 Task: In the  document Samuel.pdf ,change text color to 'Dark Purple' Insert the mentioned shape on left side of the text 'Rounded Rectangle'. Change color of the shape to  PinkChange shape height to 0.9
Action: Mouse pressed left at (239, 334)
Screenshot: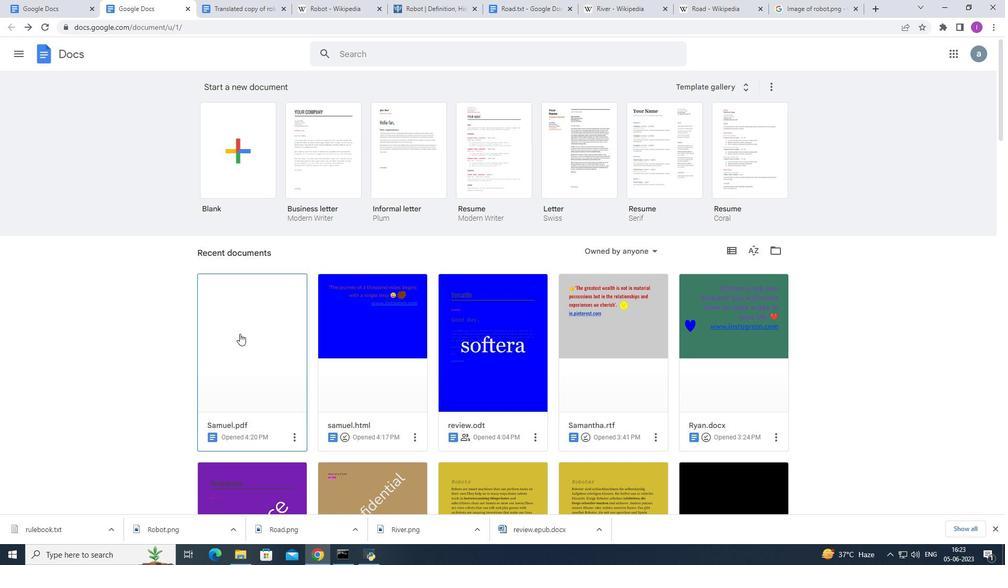 
Action: Mouse moved to (321, 169)
Screenshot: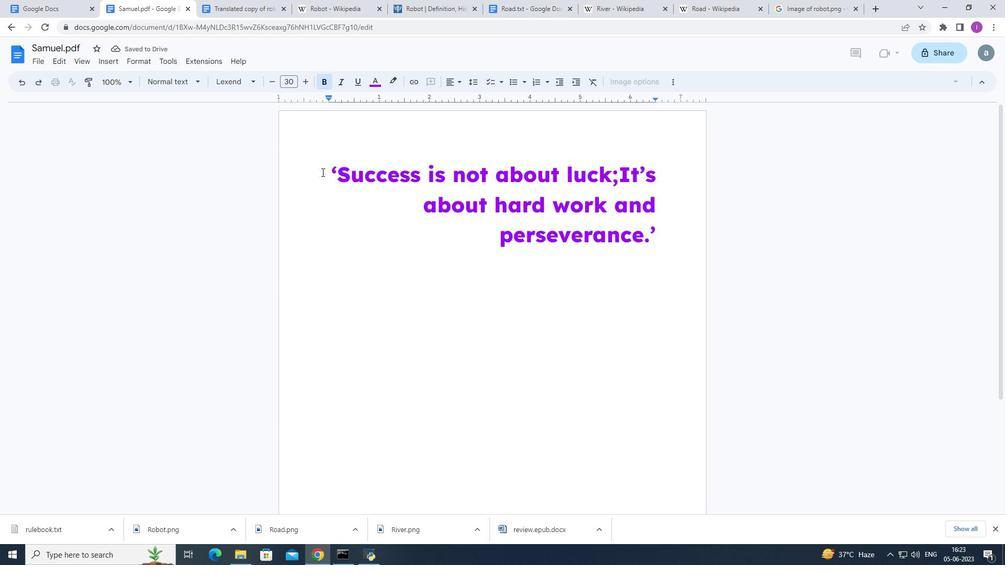 
Action: Mouse pressed left at (321, 169)
Screenshot: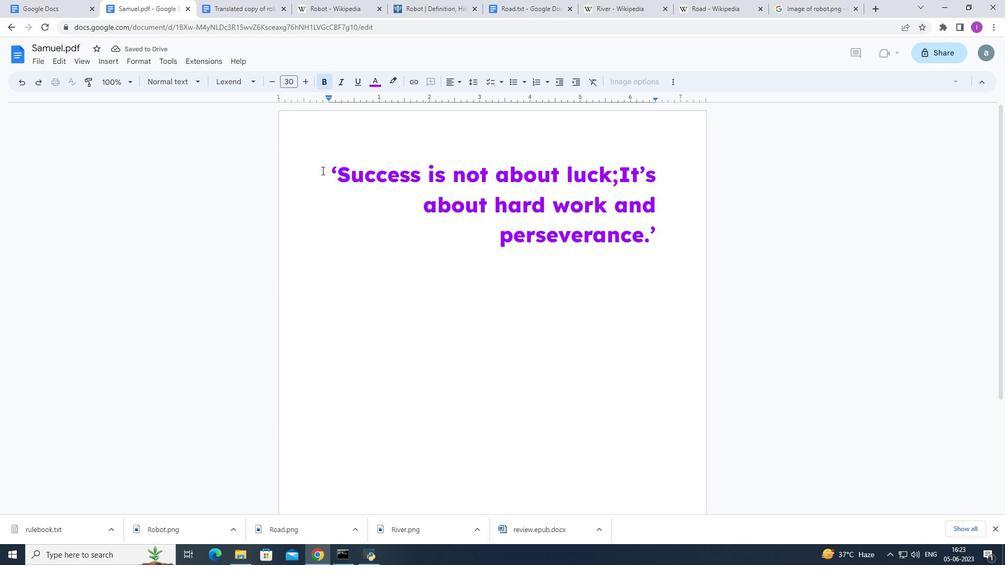 
Action: Mouse moved to (370, 84)
Screenshot: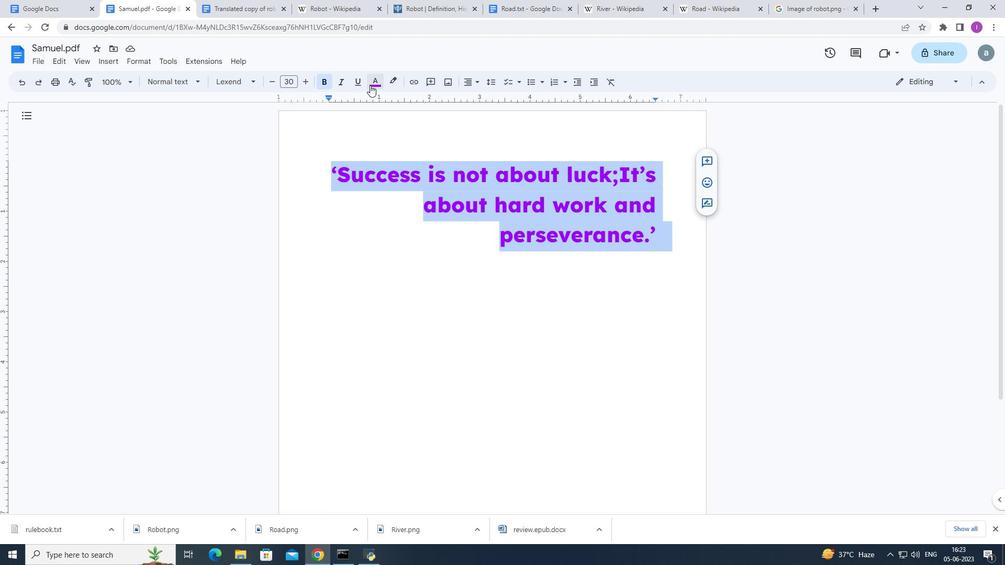 
Action: Mouse pressed left at (370, 84)
Screenshot: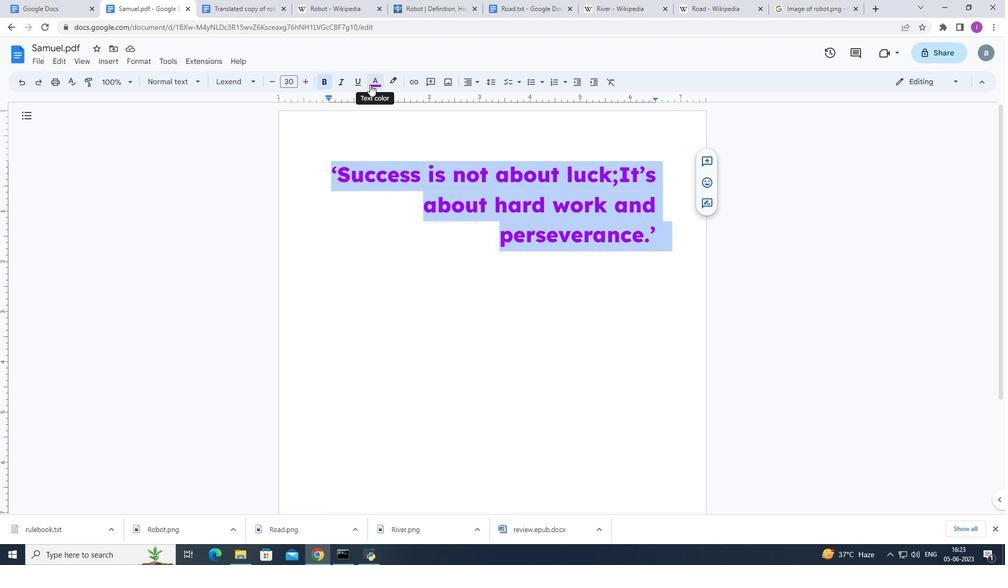 
Action: Mouse moved to (469, 167)
Screenshot: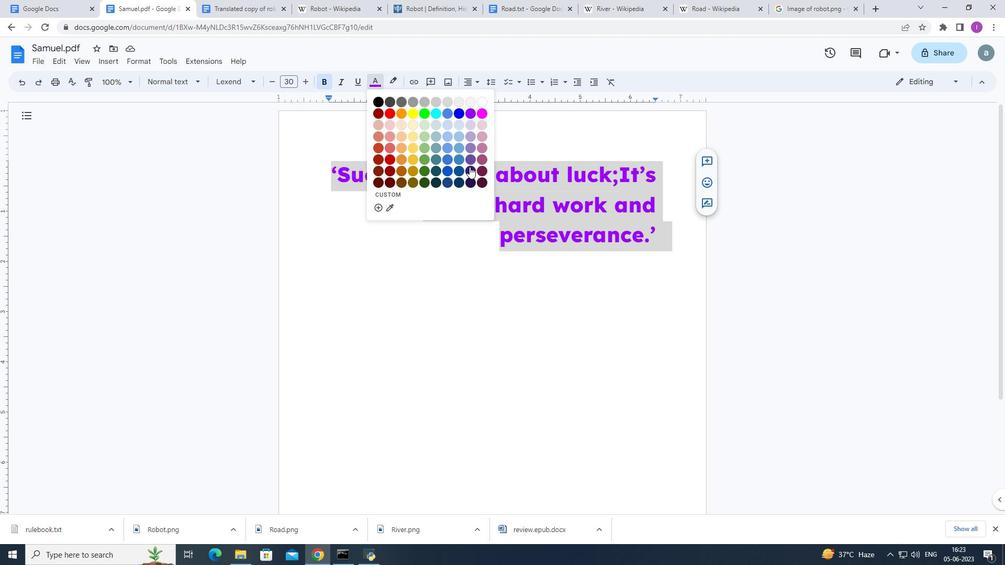 
Action: Mouse pressed left at (469, 167)
Screenshot: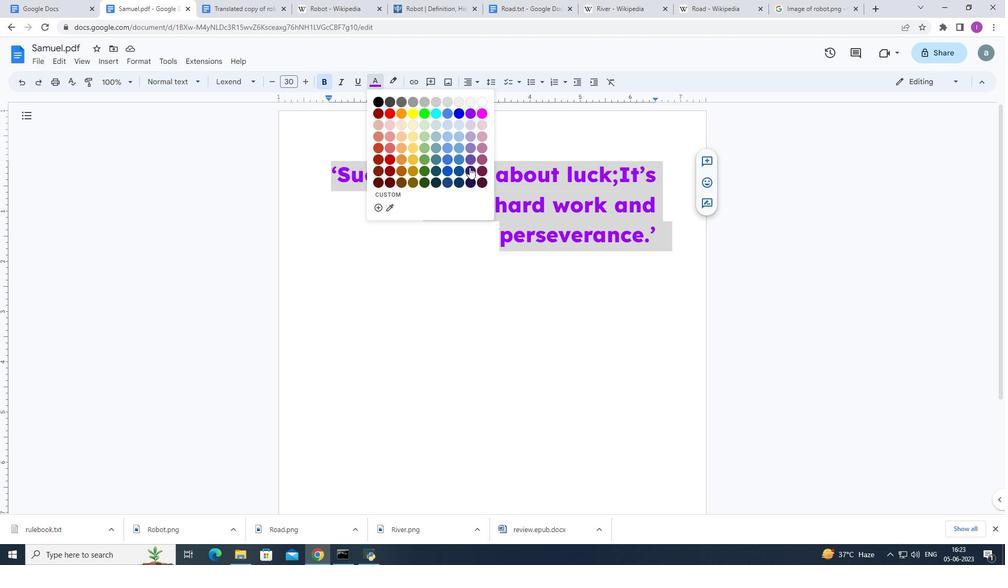 
Action: Mouse moved to (423, 289)
Screenshot: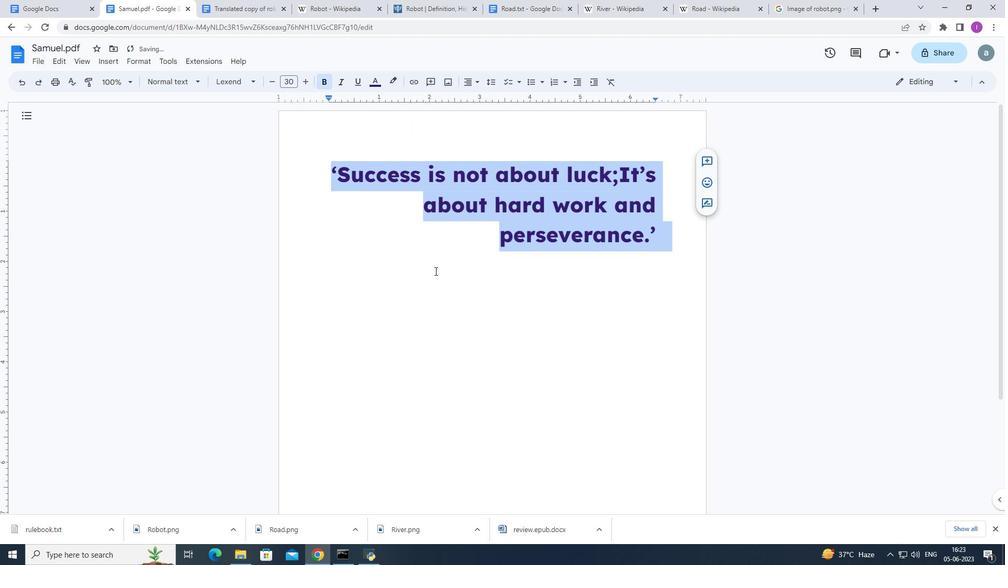 
Action: Mouse pressed left at (423, 289)
Screenshot: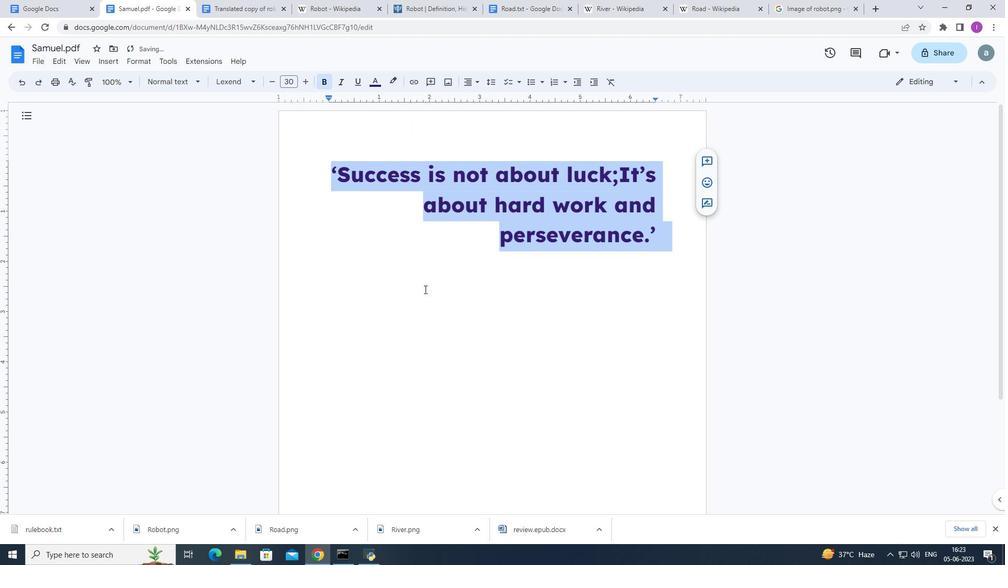 
Action: Mouse moved to (104, 61)
Screenshot: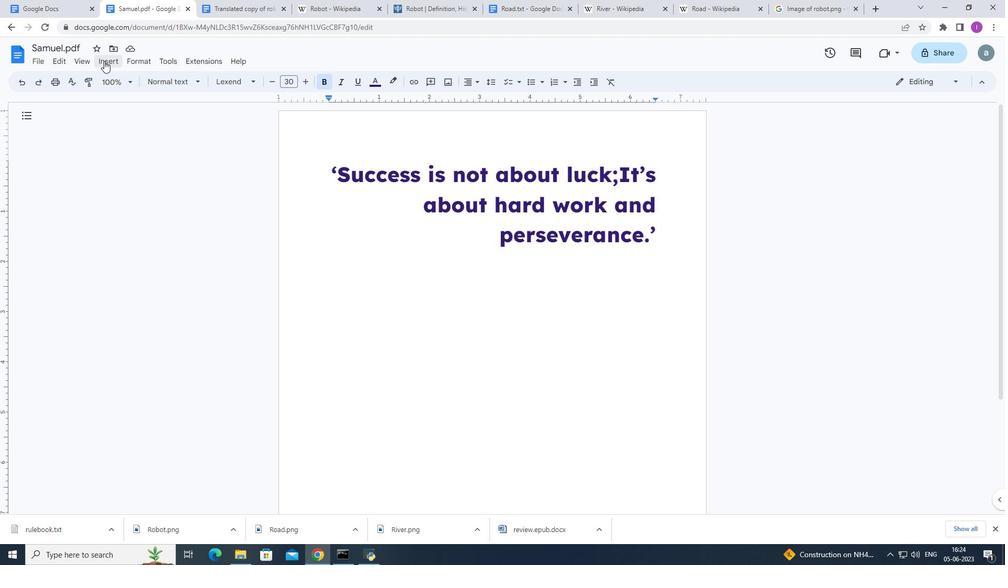 
Action: Mouse pressed left at (104, 61)
Screenshot: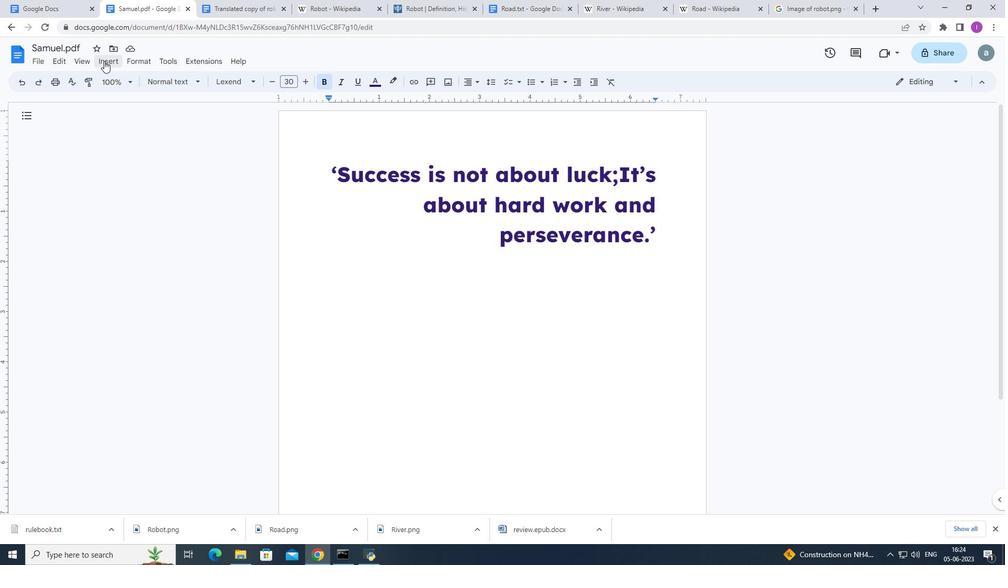
Action: Mouse moved to (134, 113)
Screenshot: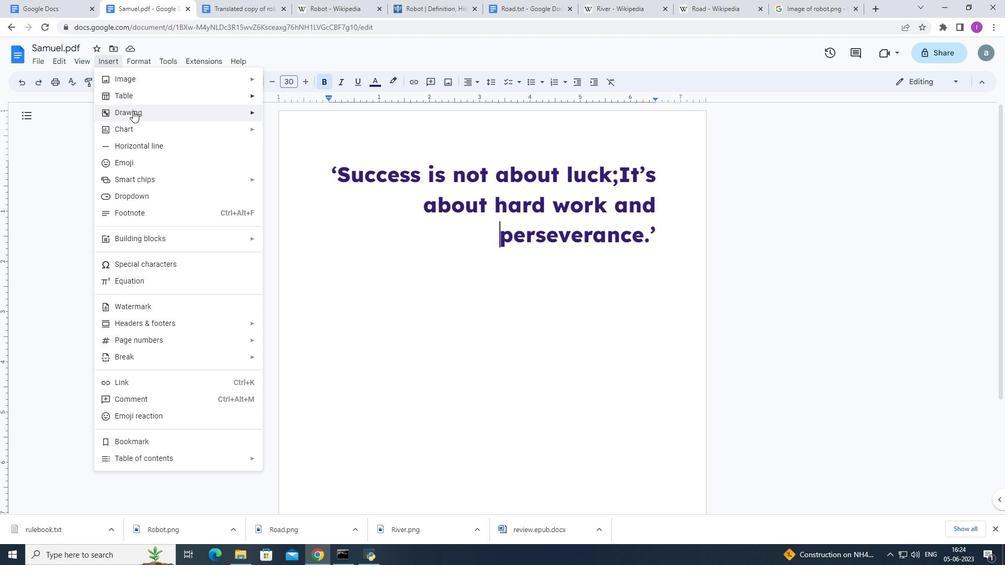 
Action: Mouse pressed left at (134, 113)
Screenshot: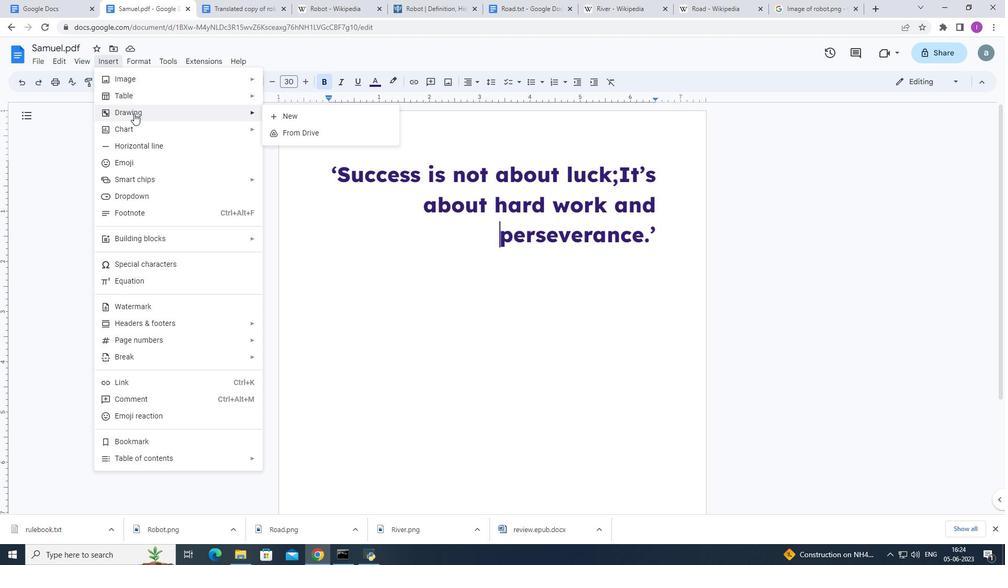 
Action: Mouse moved to (291, 112)
Screenshot: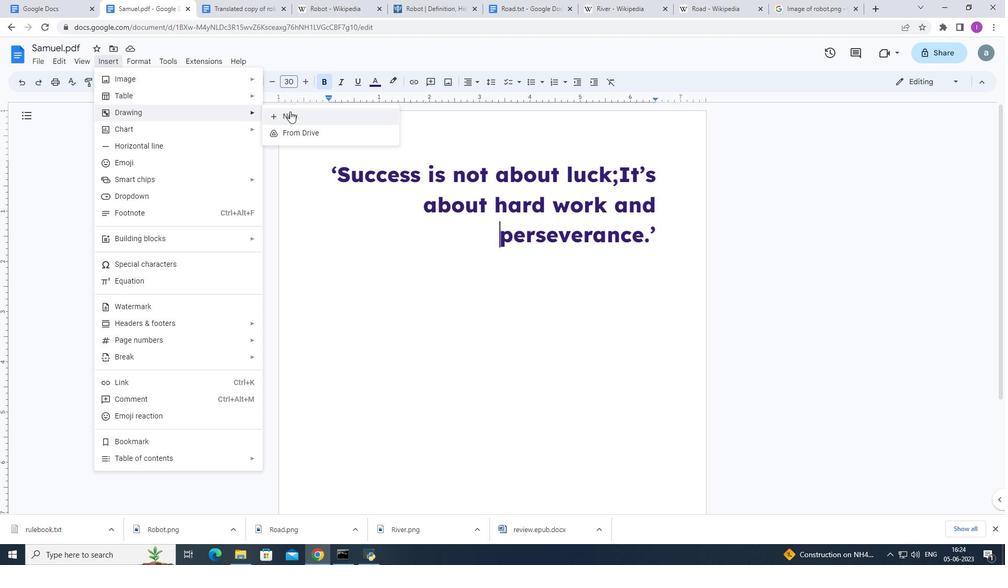 
Action: Mouse pressed left at (291, 112)
Screenshot: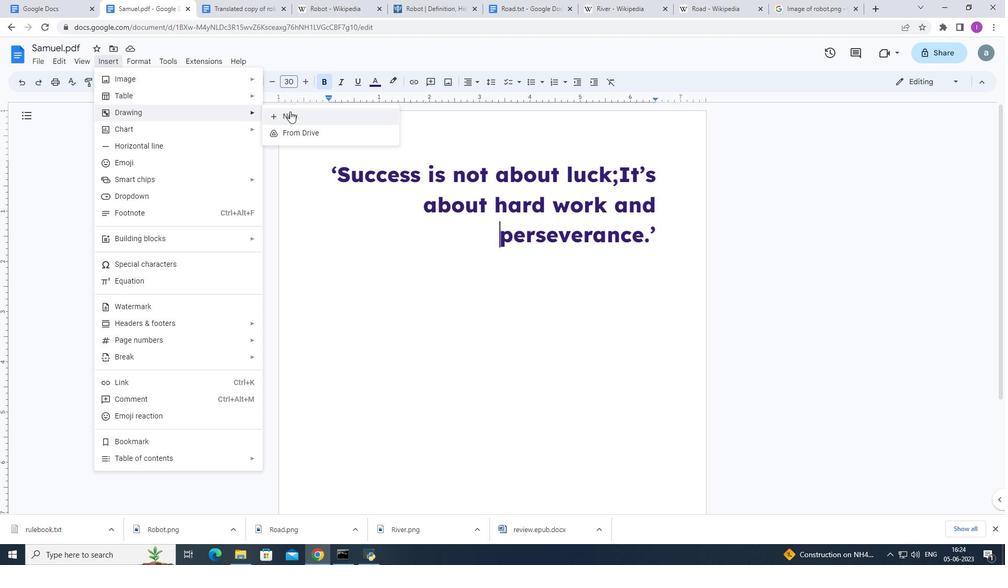 
Action: Mouse moved to (381, 100)
Screenshot: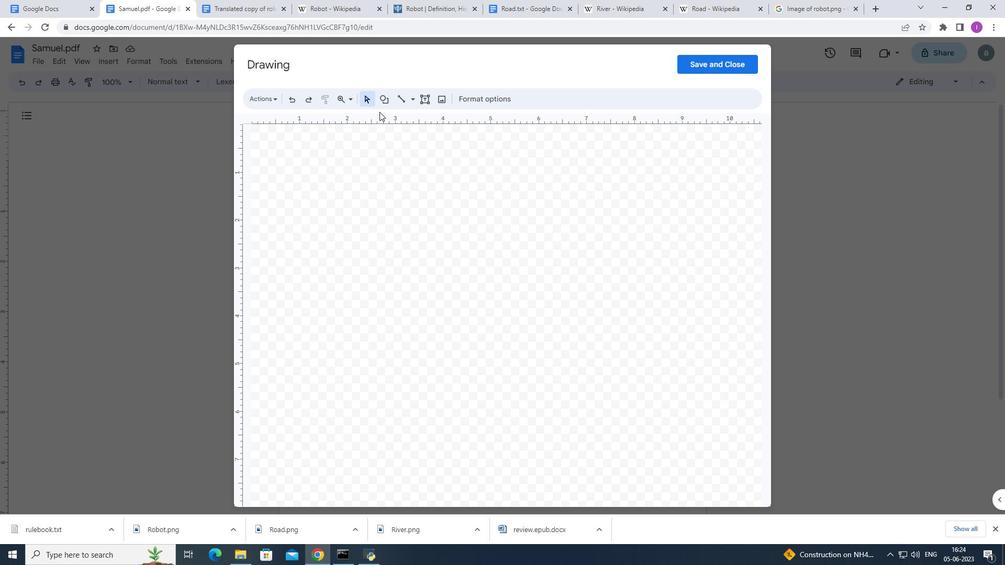 
Action: Mouse pressed left at (381, 100)
Screenshot: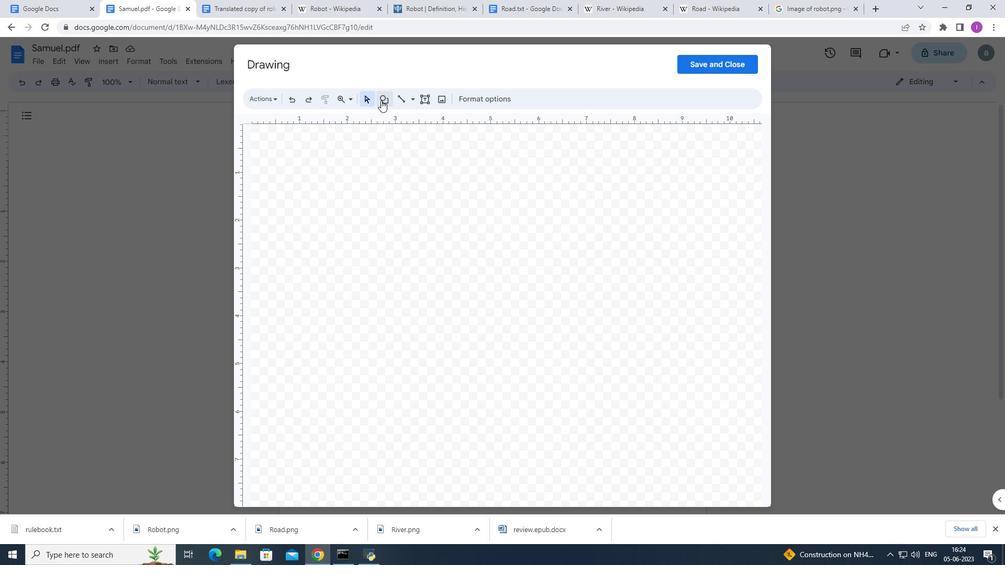 
Action: Mouse moved to (571, 184)
Screenshot: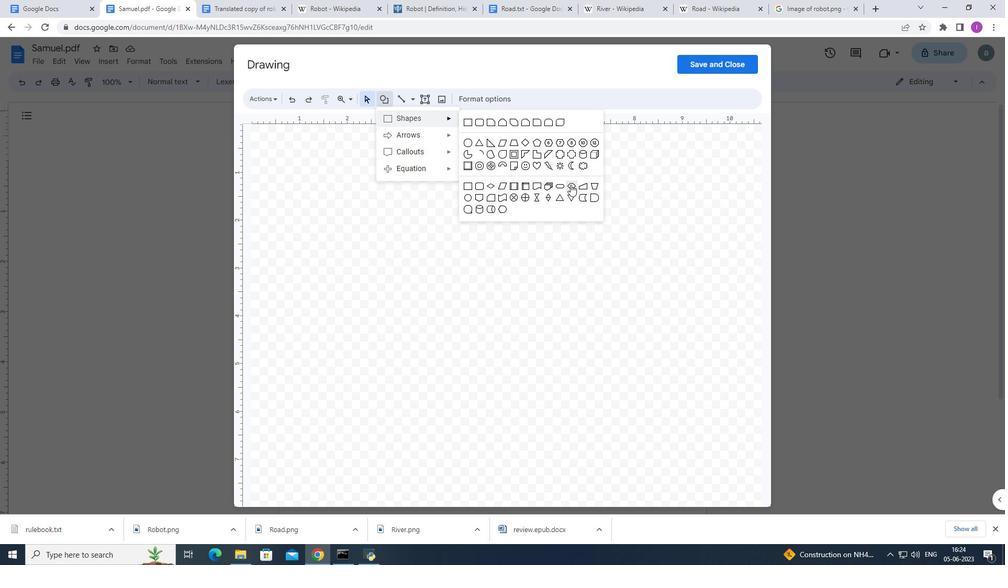 
Action: Mouse pressed left at (571, 184)
Screenshot: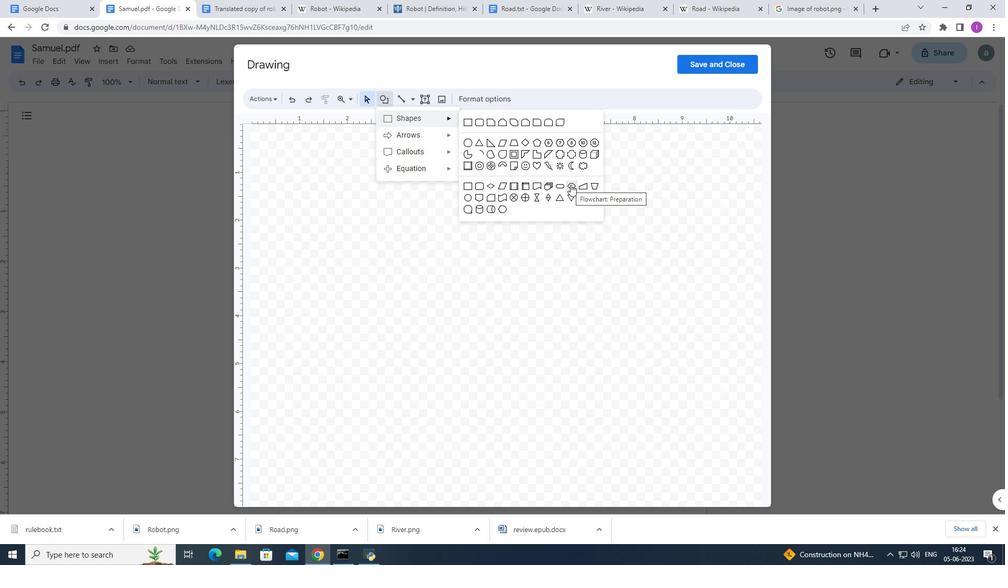 
Action: Mouse moved to (382, 101)
Screenshot: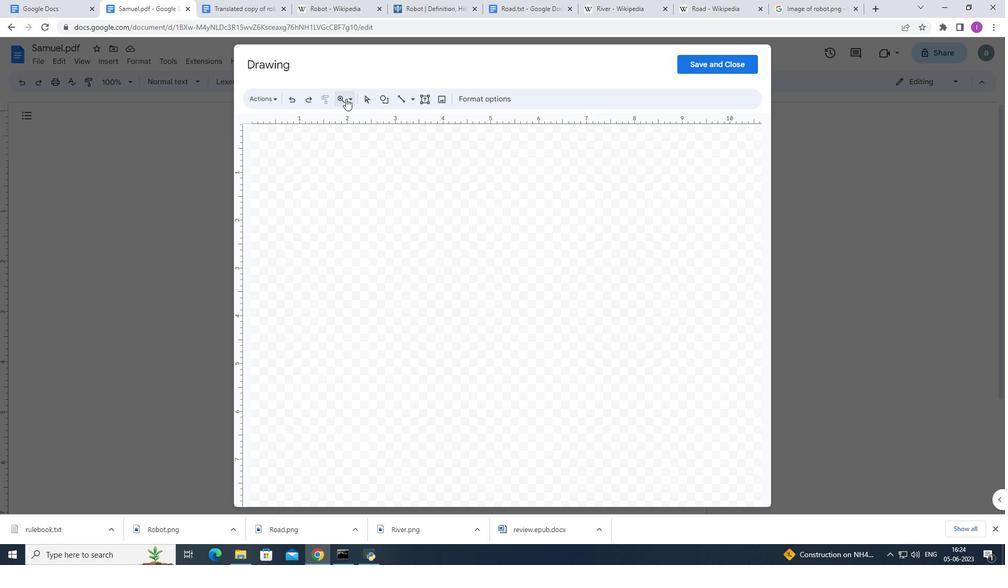 
Action: Mouse pressed left at (382, 101)
Screenshot: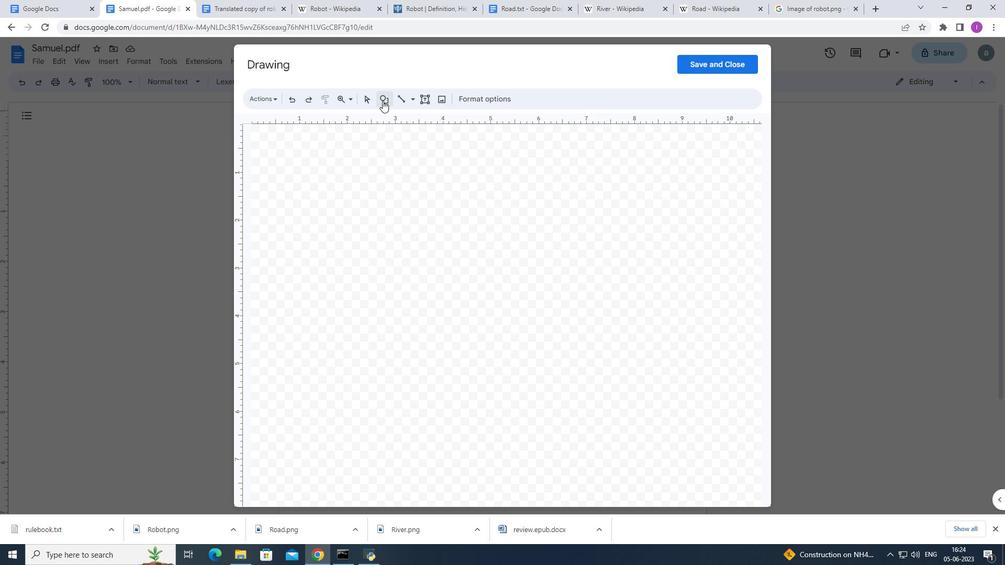 
Action: Mouse moved to (479, 121)
Screenshot: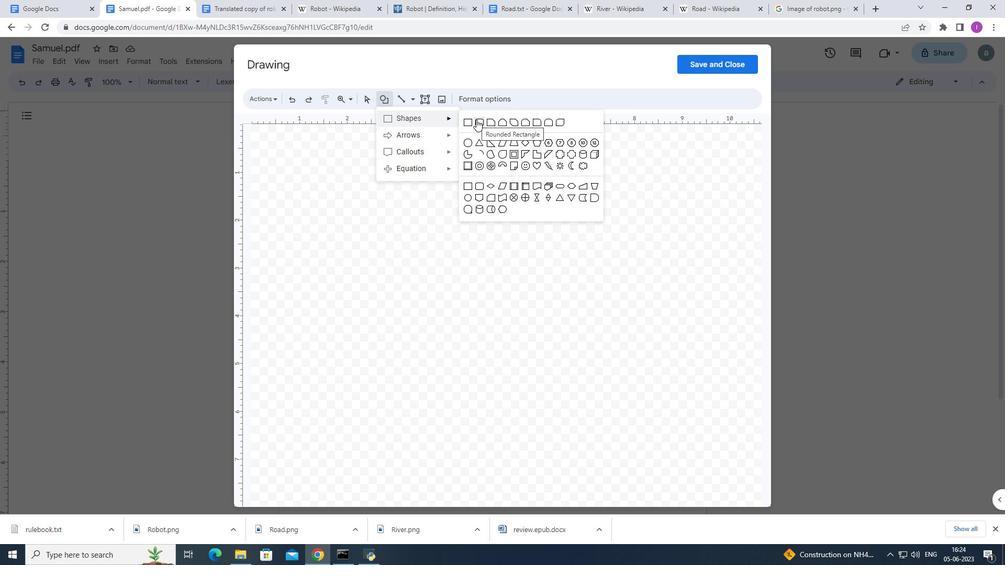 
Action: Mouse pressed left at (479, 121)
Screenshot: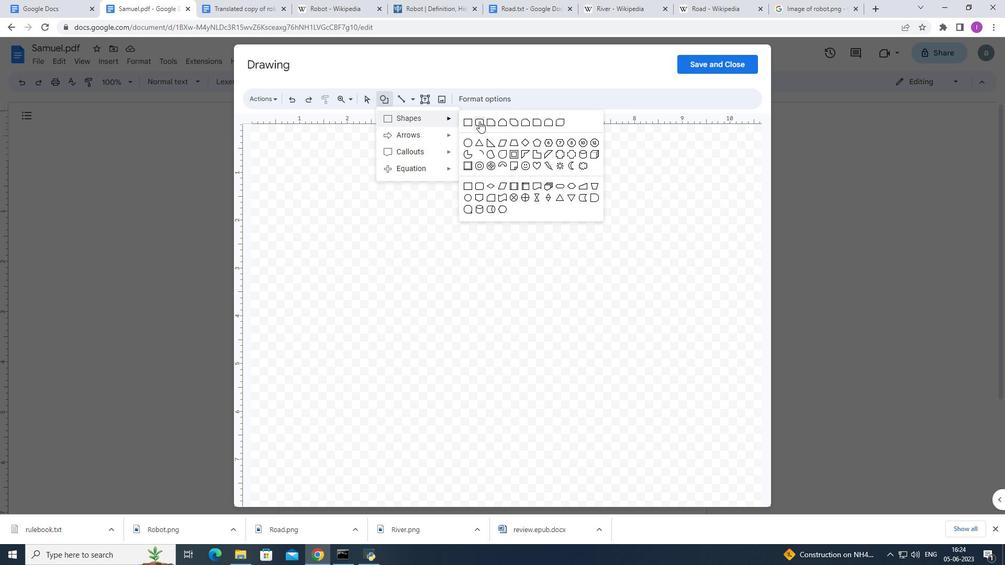 
Action: Mouse moved to (457, 191)
Screenshot: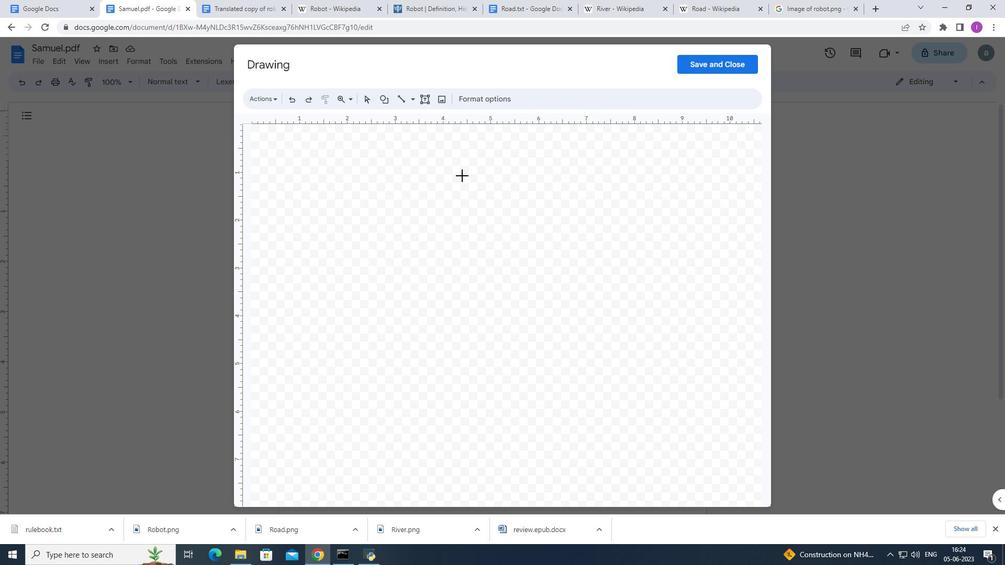 
Action: Mouse pressed left at (457, 191)
Screenshot: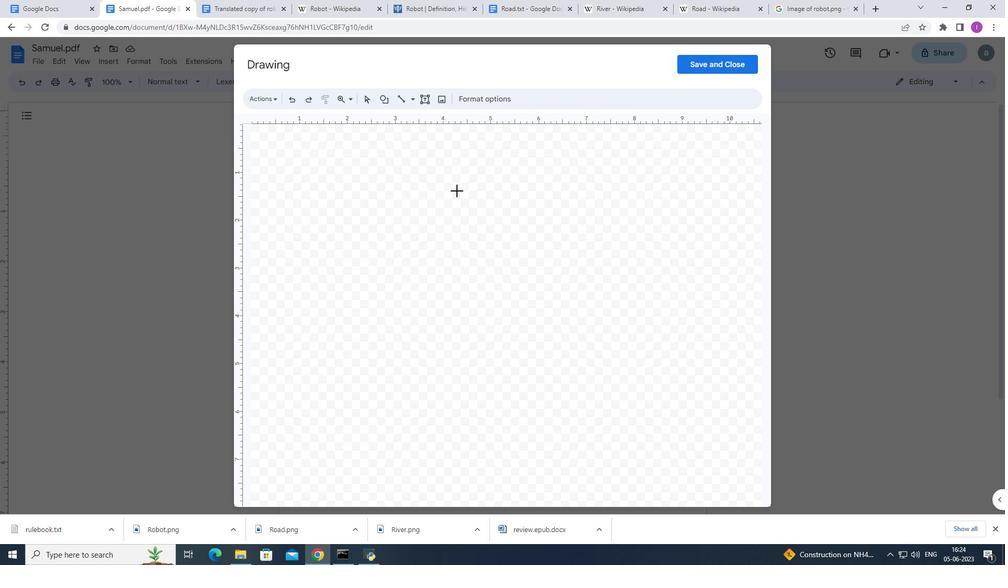 
Action: Mouse moved to (508, 239)
Screenshot: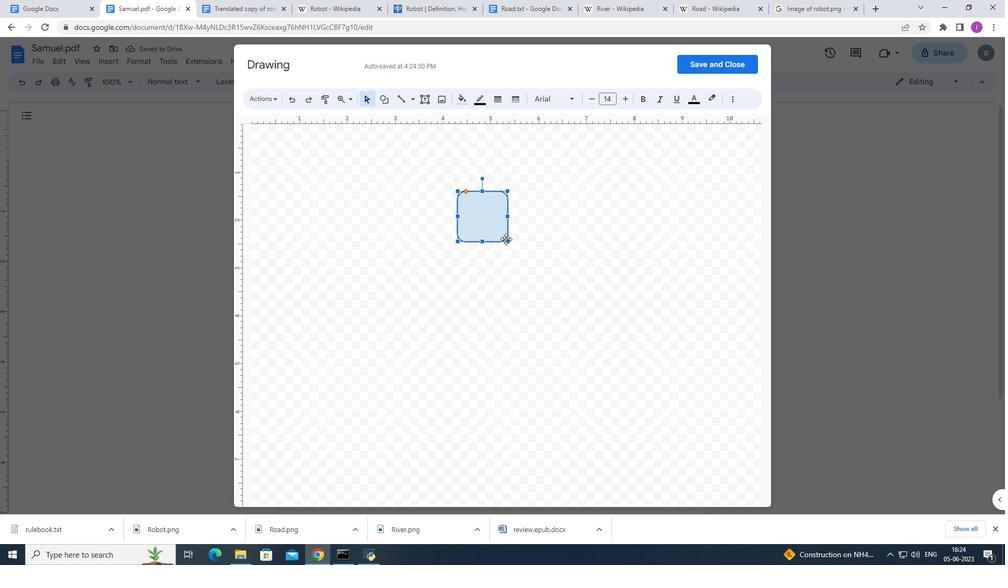 
Action: Mouse pressed left at (508, 239)
Screenshot: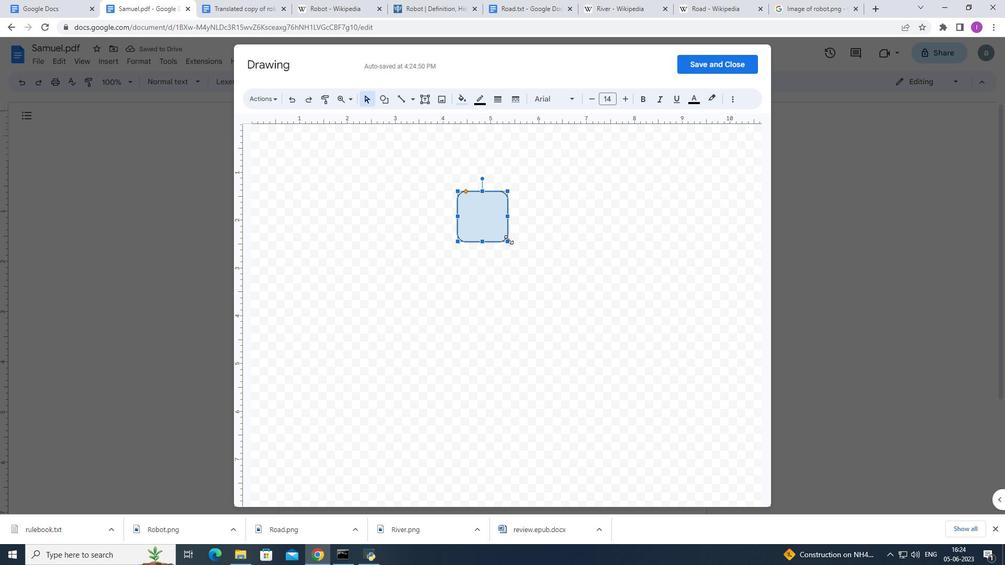 
Action: Mouse moved to (465, 101)
Screenshot: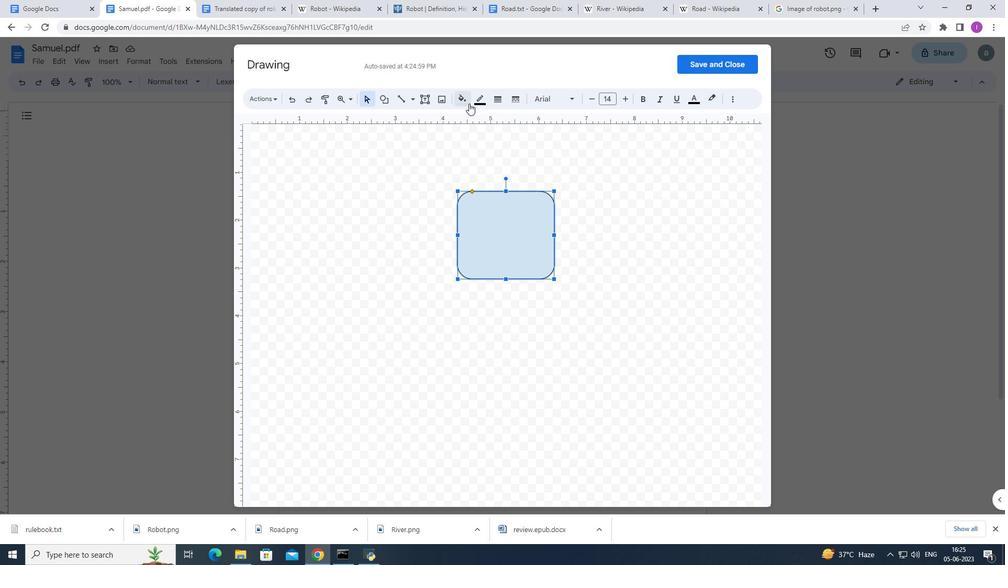 
Action: Mouse pressed left at (465, 101)
Screenshot: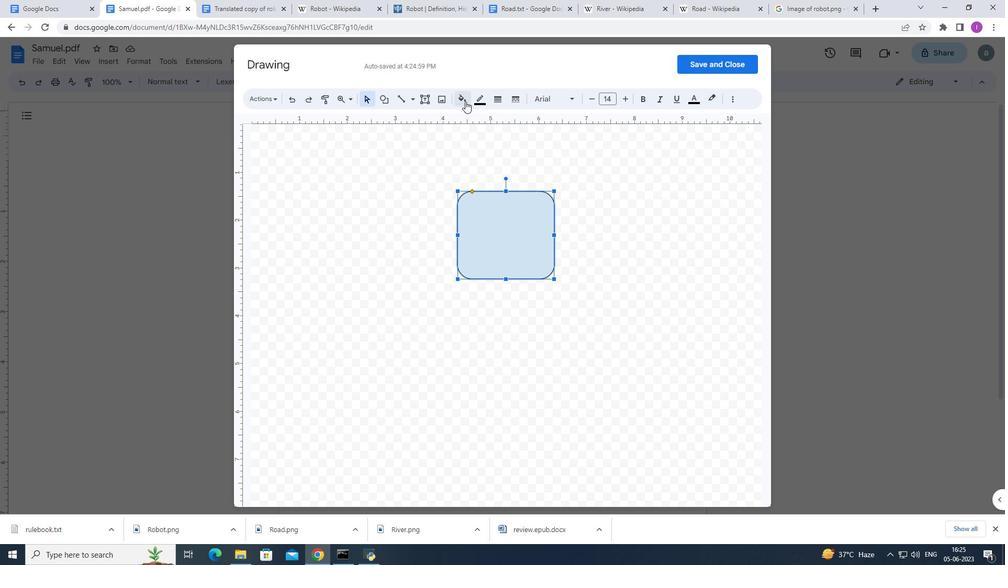 
Action: Mouse moved to (464, 151)
Screenshot: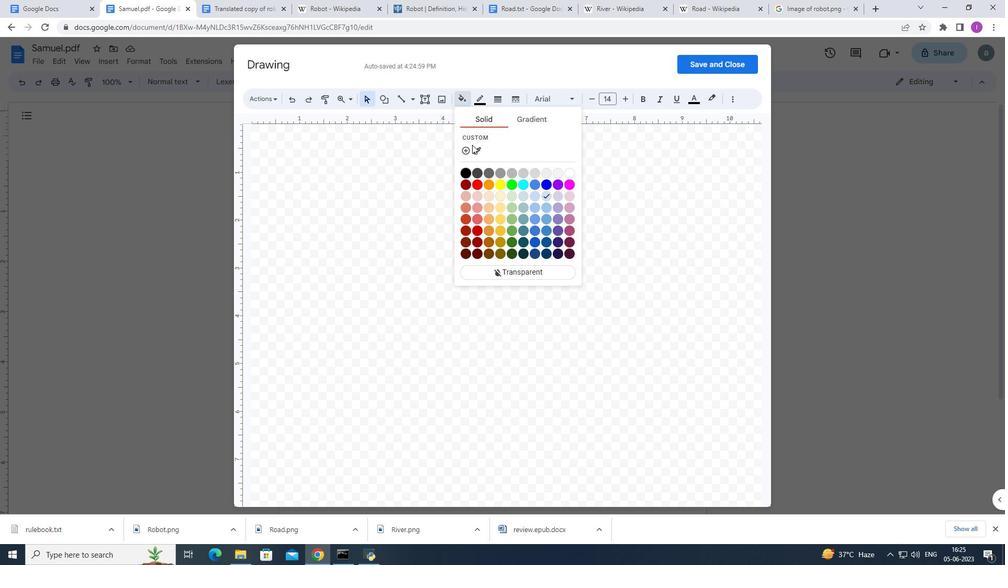 
Action: Mouse pressed left at (464, 151)
Screenshot: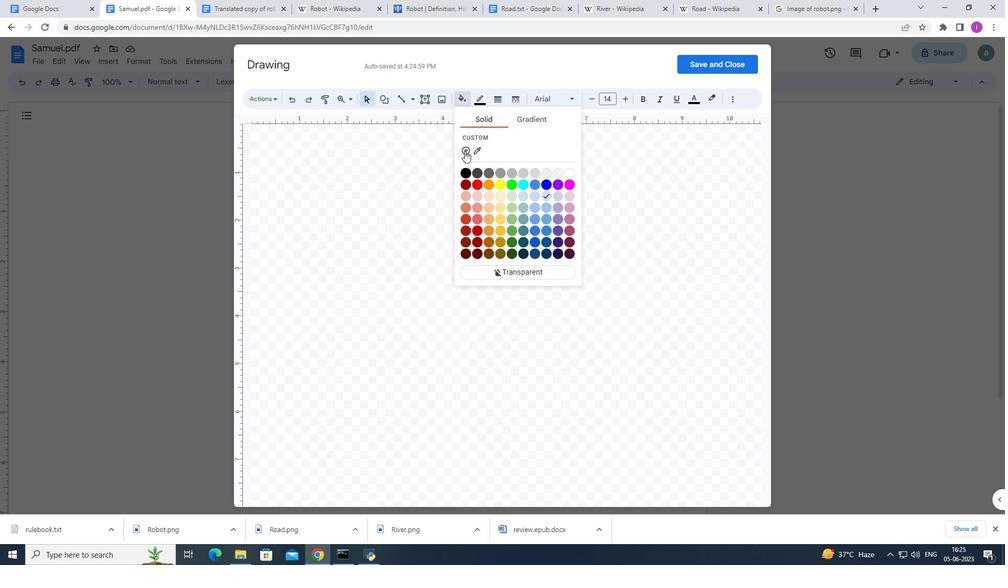 
Action: Mouse moved to (542, 298)
Screenshot: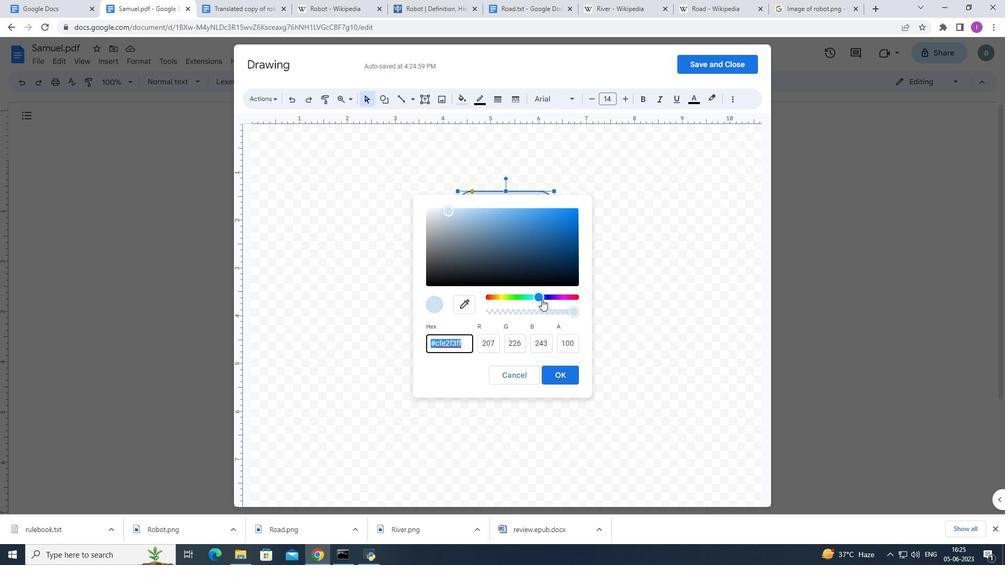 
Action: Mouse pressed left at (542, 298)
Screenshot: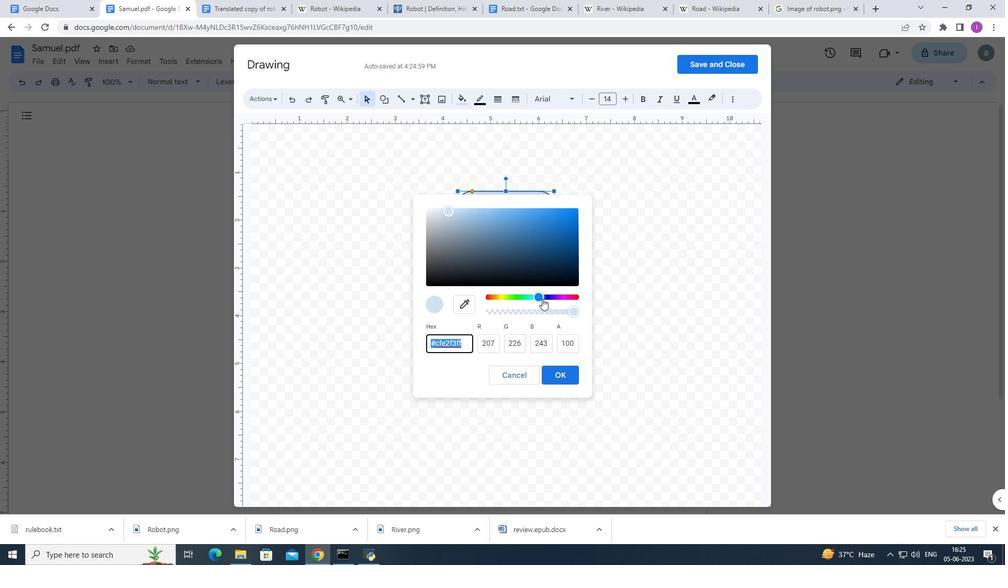 
Action: Mouse moved to (538, 222)
Screenshot: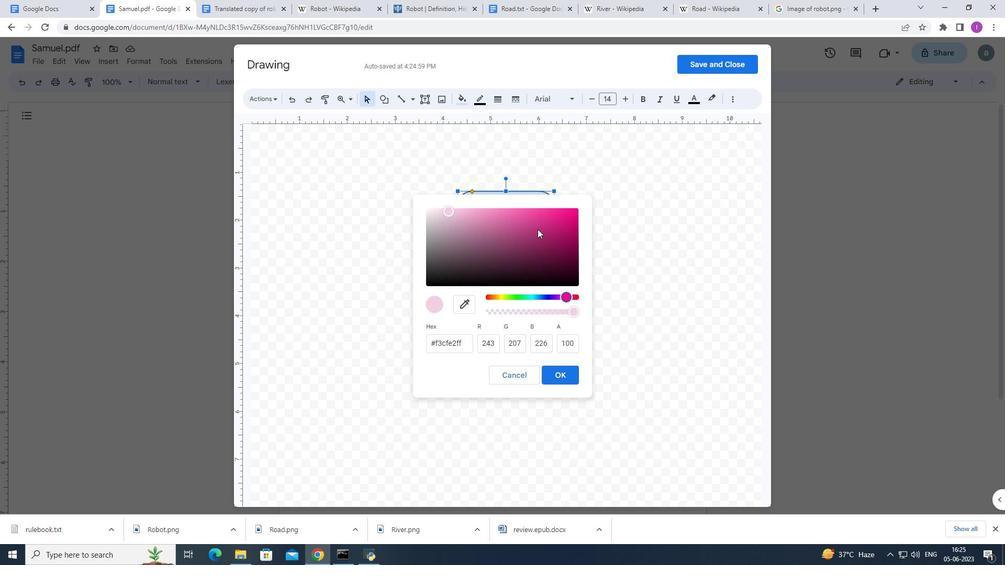 
Action: Mouse pressed left at (538, 222)
Screenshot: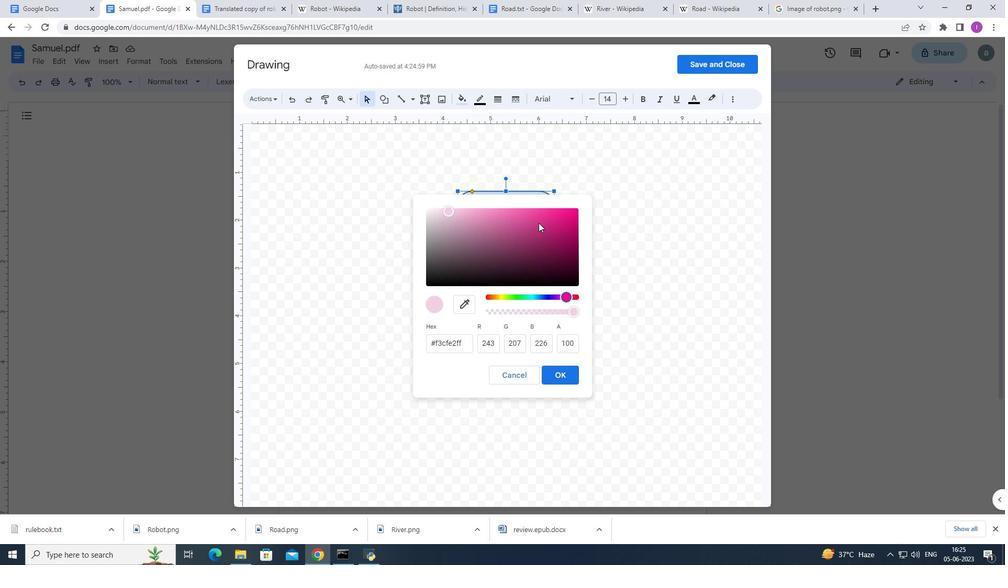 
Action: Mouse moved to (530, 213)
Screenshot: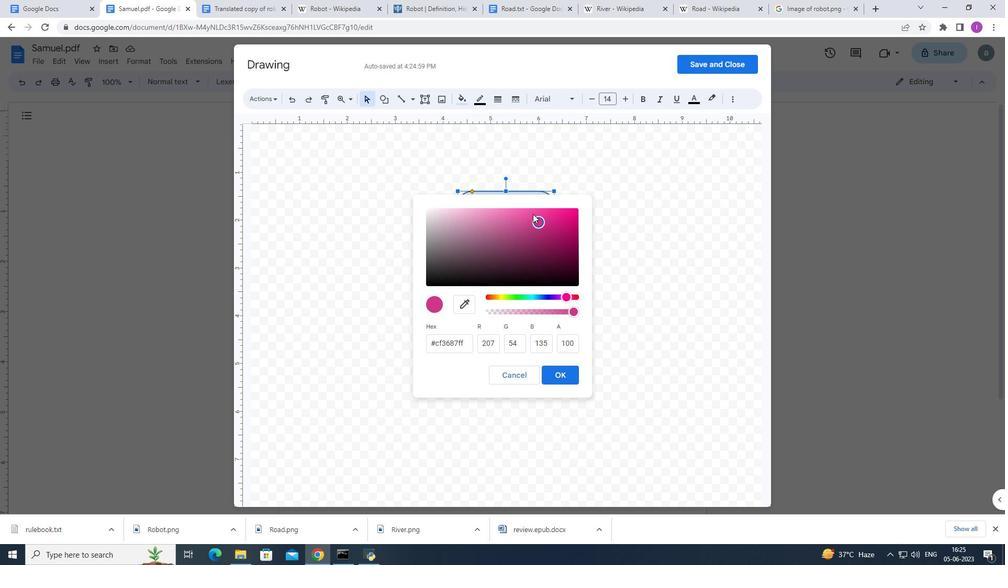 
Action: Mouse pressed left at (530, 213)
Screenshot: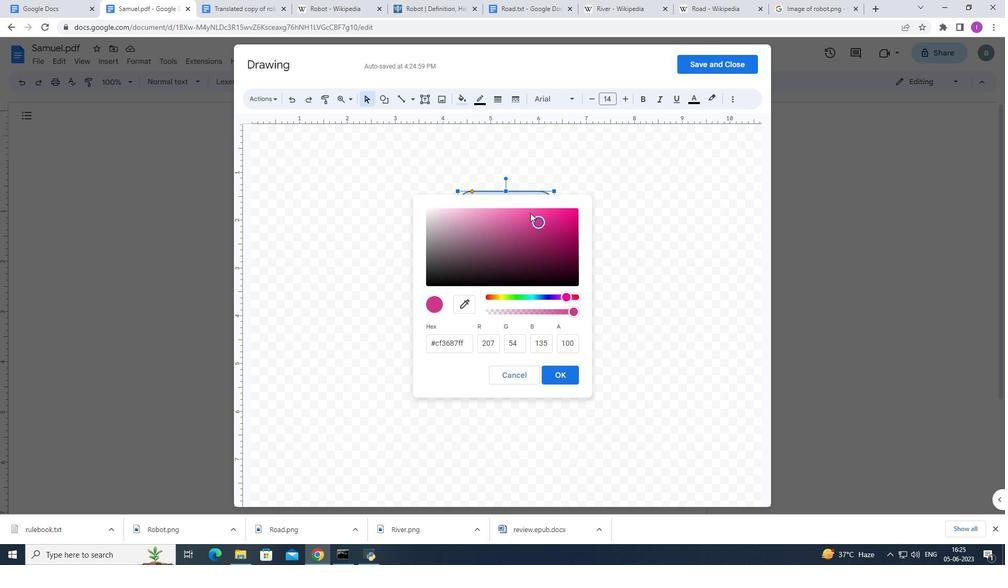 
Action: Mouse moved to (515, 216)
Screenshot: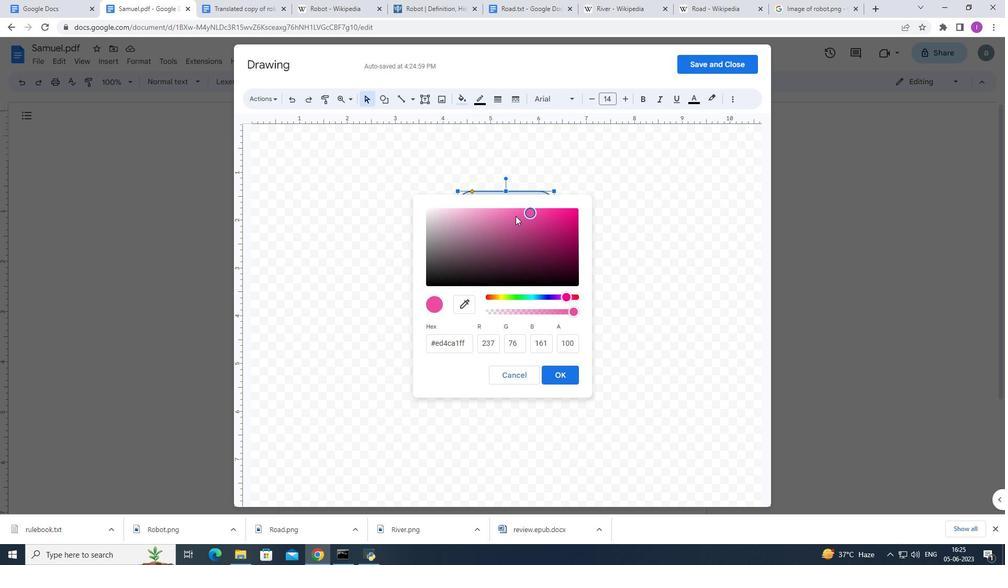 
Action: Mouse pressed left at (515, 216)
Screenshot: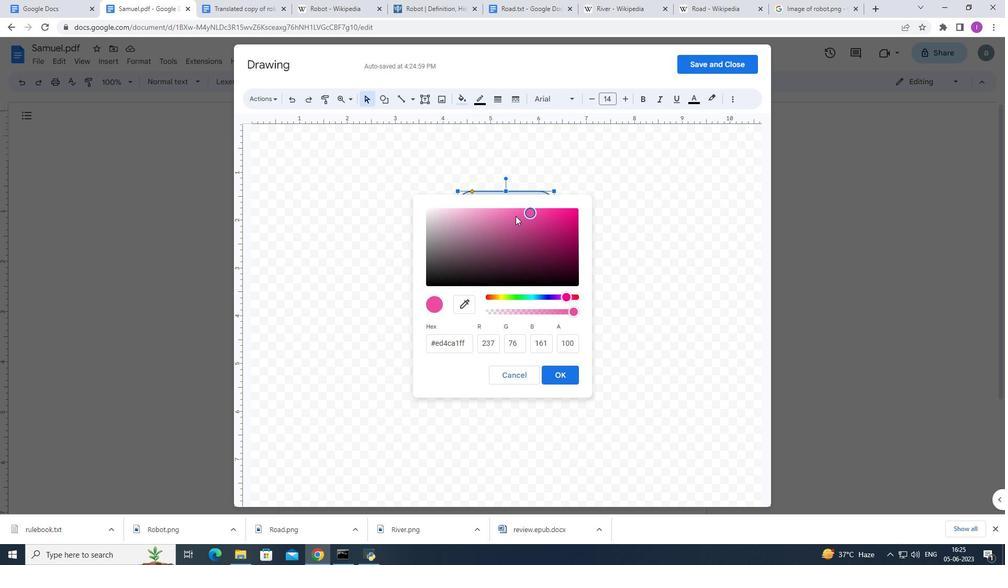 
Action: Mouse moved to (527, 217)
Screenshot: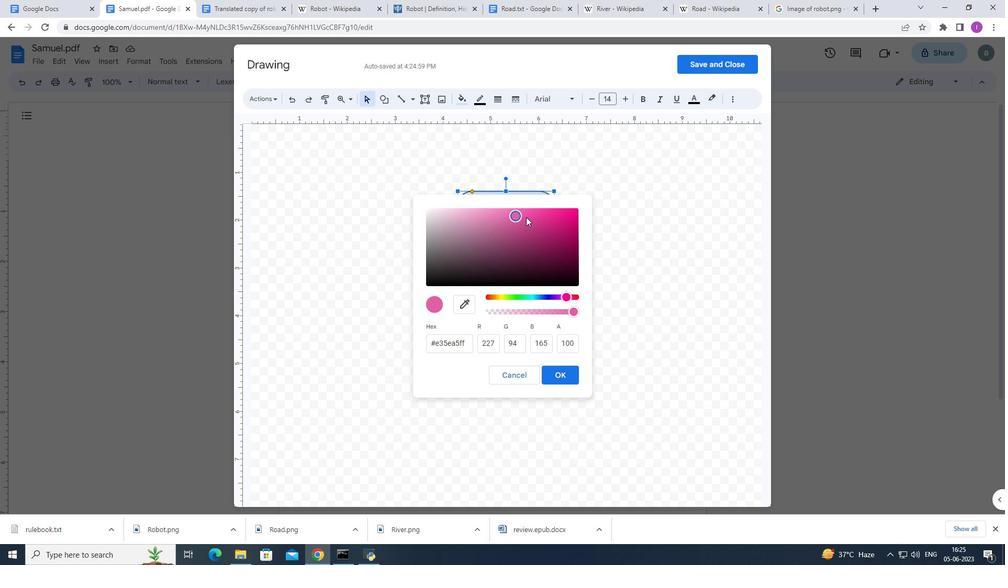 
Action: Mouse pressed left at (527, 217)
Screenshot: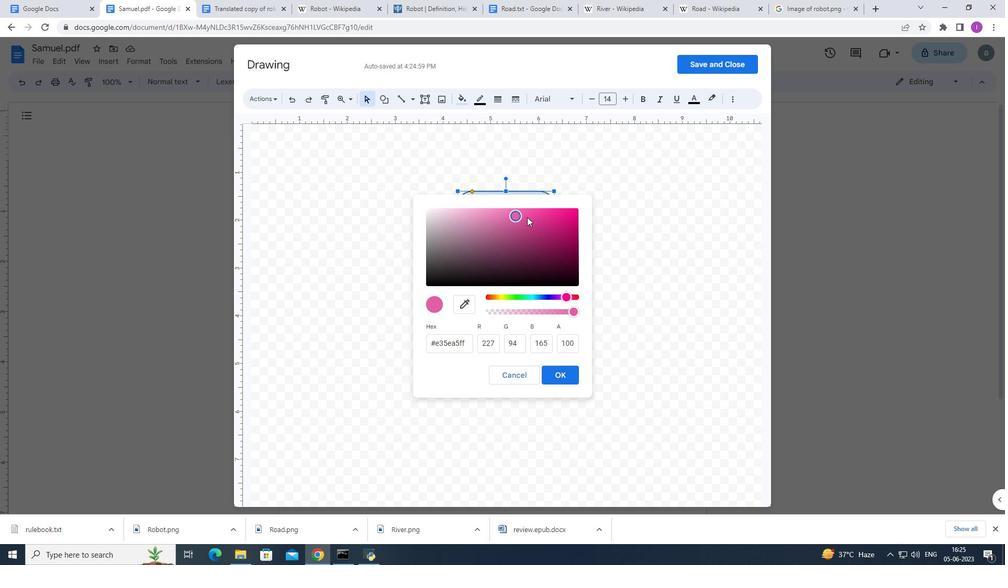 
Action: Mouse moved to (566, 375)
Screenshot: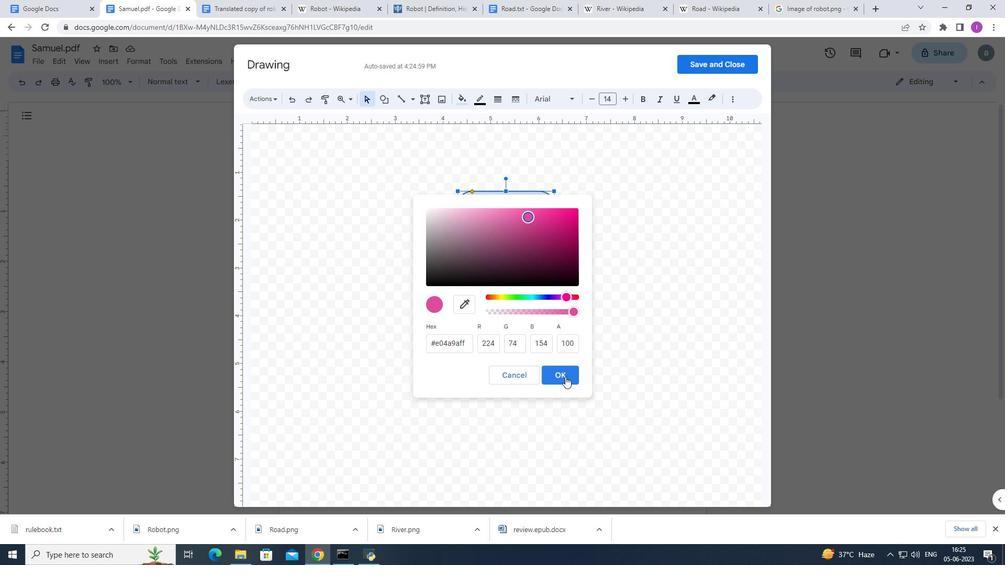 
Action: Mouse pressed left at (566, 375)
Screenshot: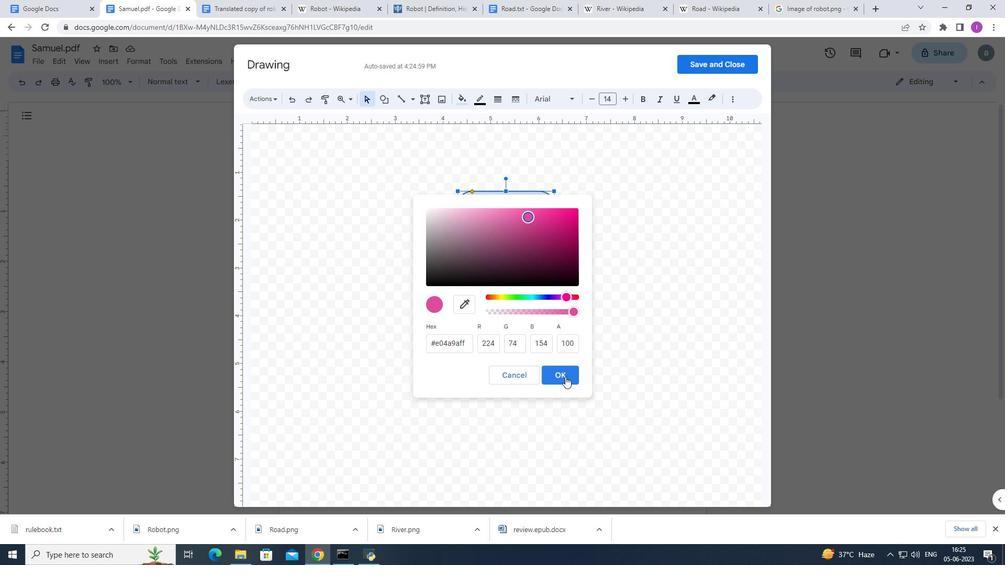
Action: Mouse moved to (703, 63)
Screenshot: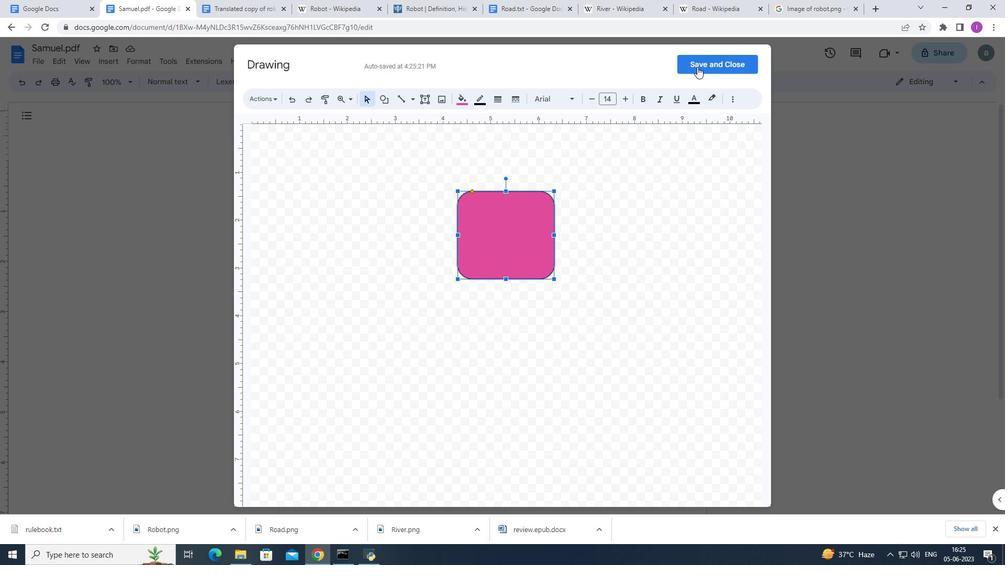 
Action: Mouse pressed left at (703, 63)
Screenshot: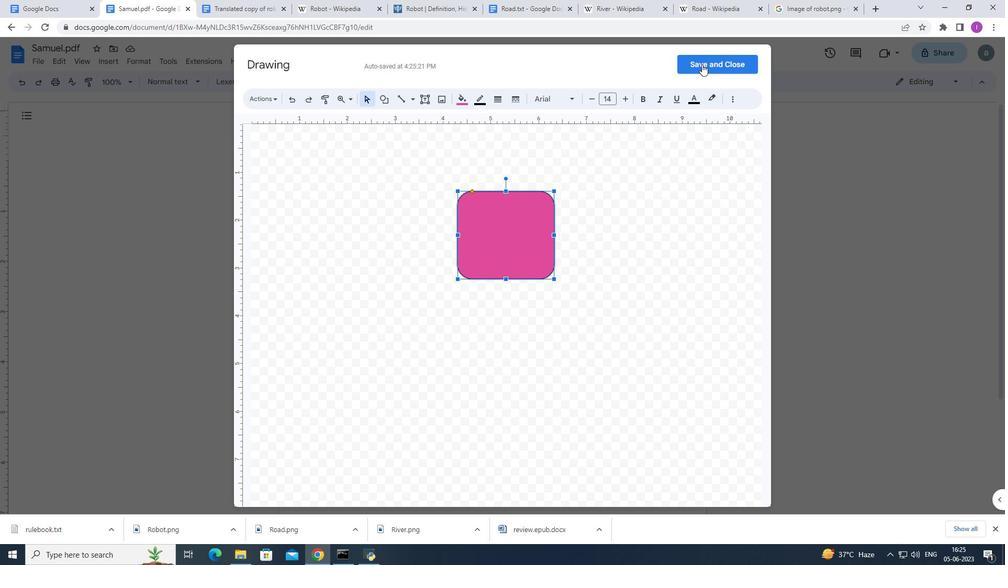 
Action: Mouse moved to (454, 291)
Screenshot: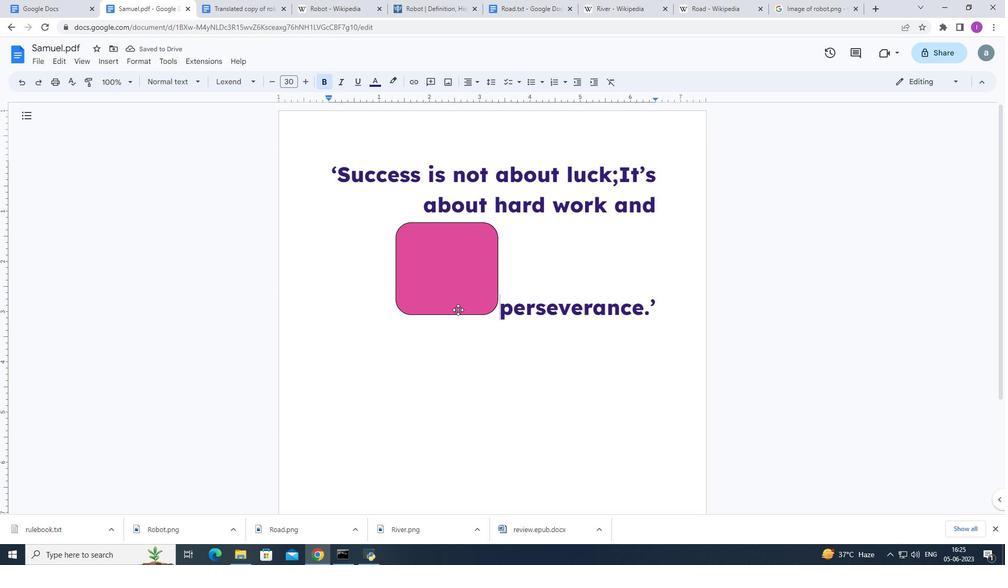 
Action: Mouse pressed left at (454, 291)
Screenshot: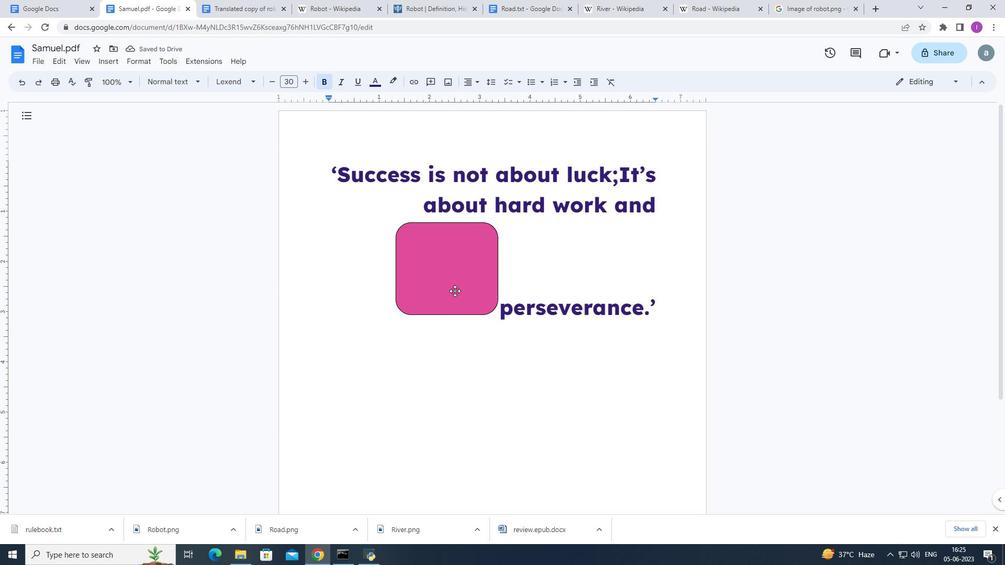 
Action: Mouse moved to (527, 331)
Screenshot: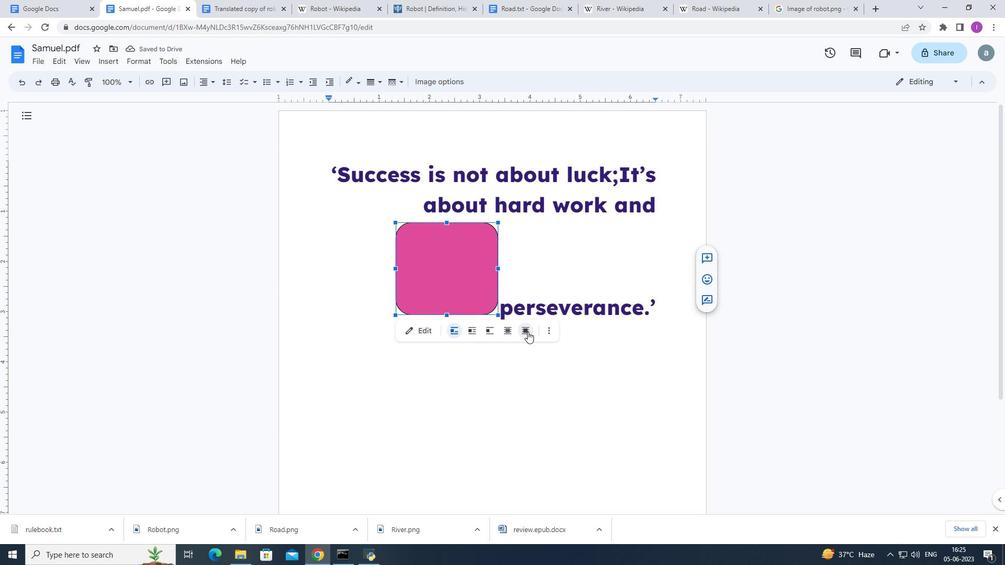 
Action: Mouse pressed left at (527, 331)
Screenshot: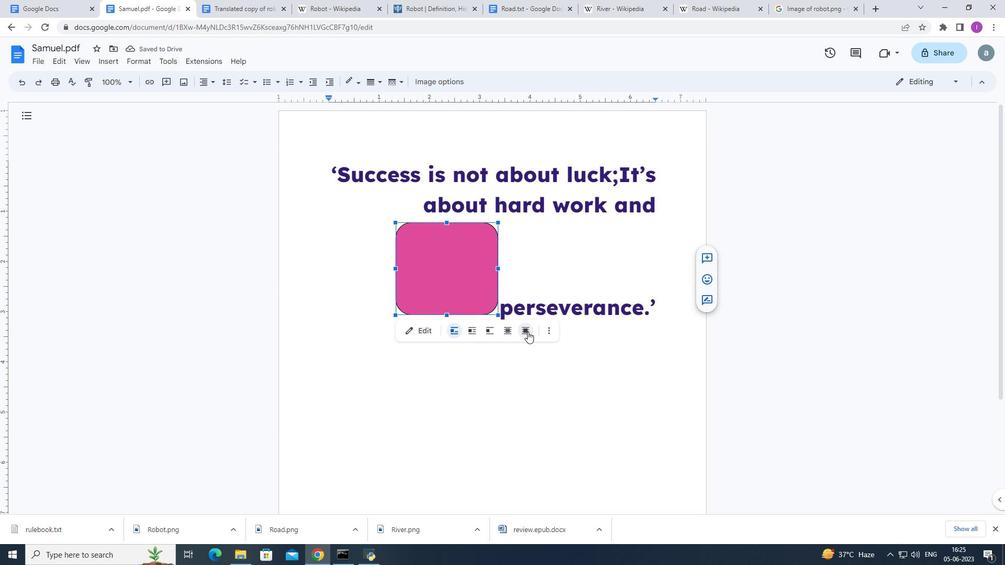 
Action: Mouse moved to (449, 265)
Screenshot: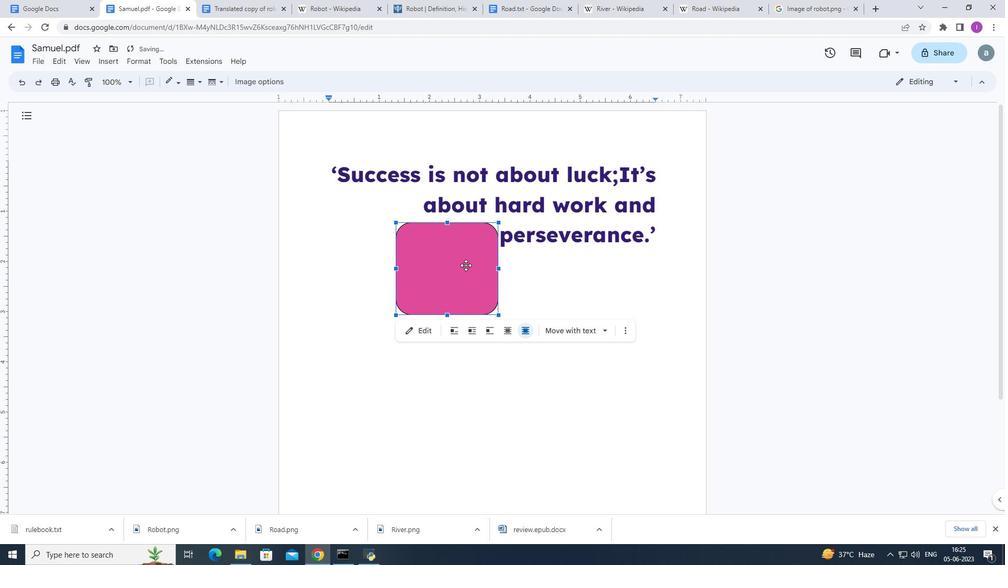 
Action: Mouse pressed left at (449, 265)
Screenshot: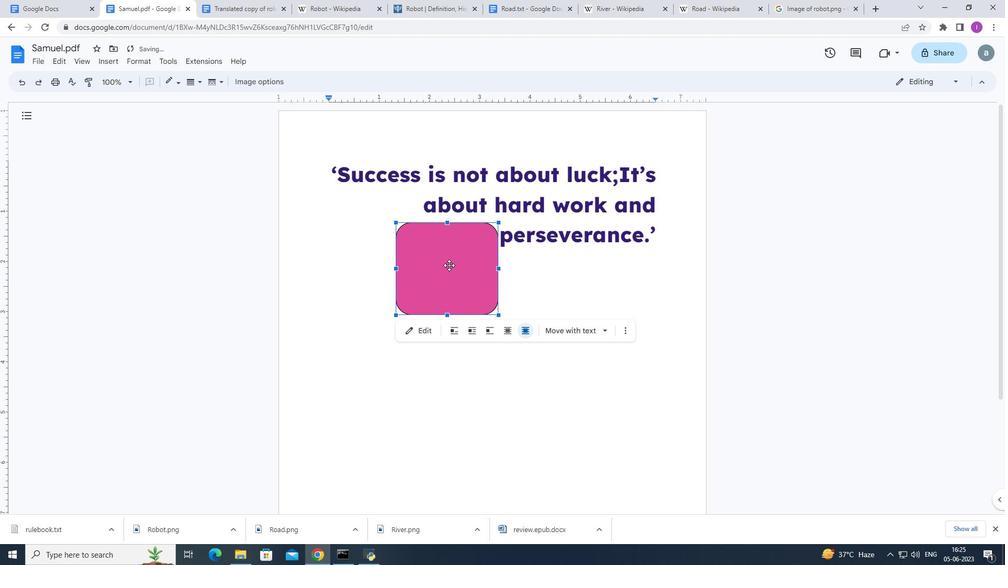 
Action: Mouse moved to (264, 78)
Screenshot: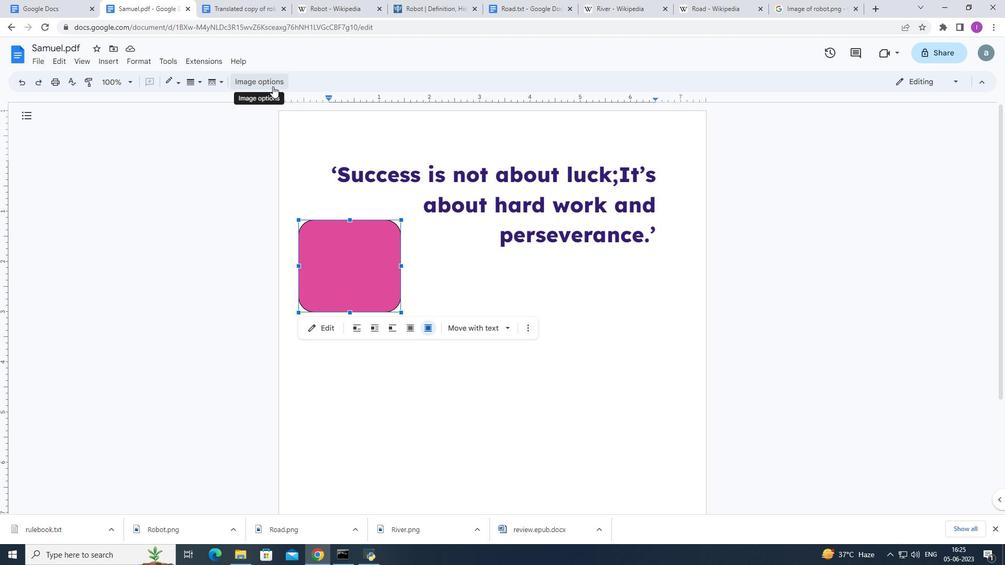 
Action: Mouse pressed left at (264, 78)
Screenshot: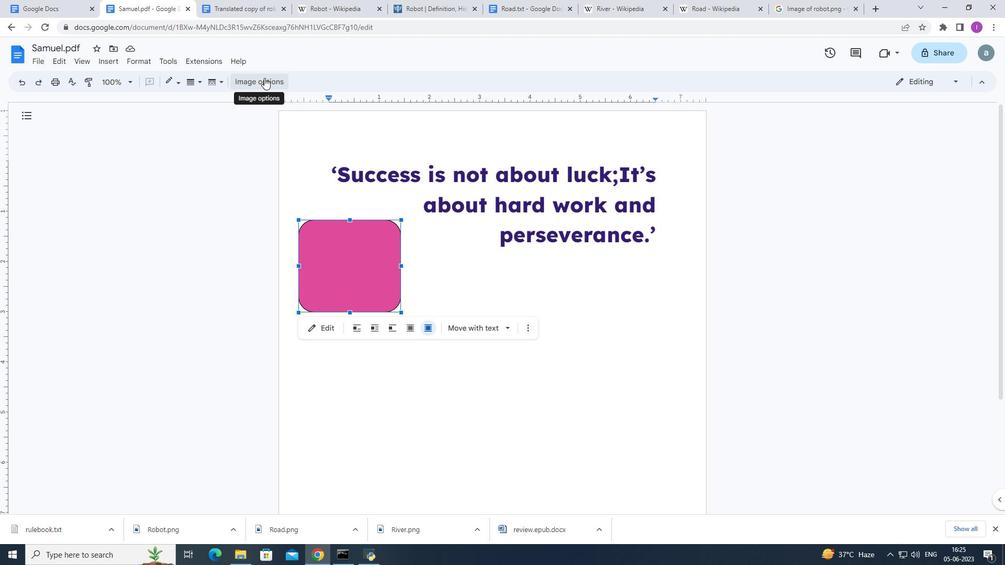 
Action: Mouse moved to (898, 119)
Screenshot: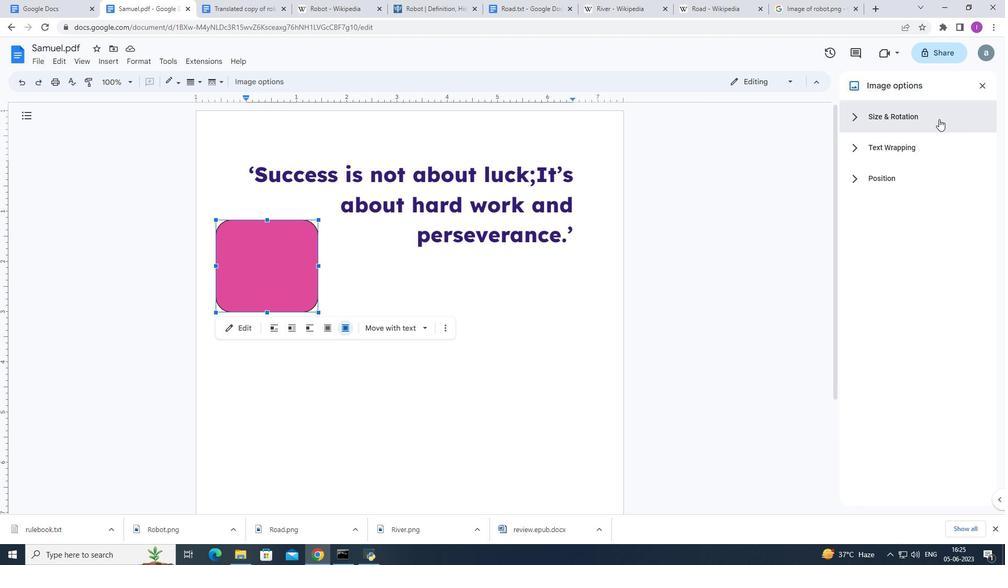 
Action: Mouse pressed left at (898, 119)
Screenshot: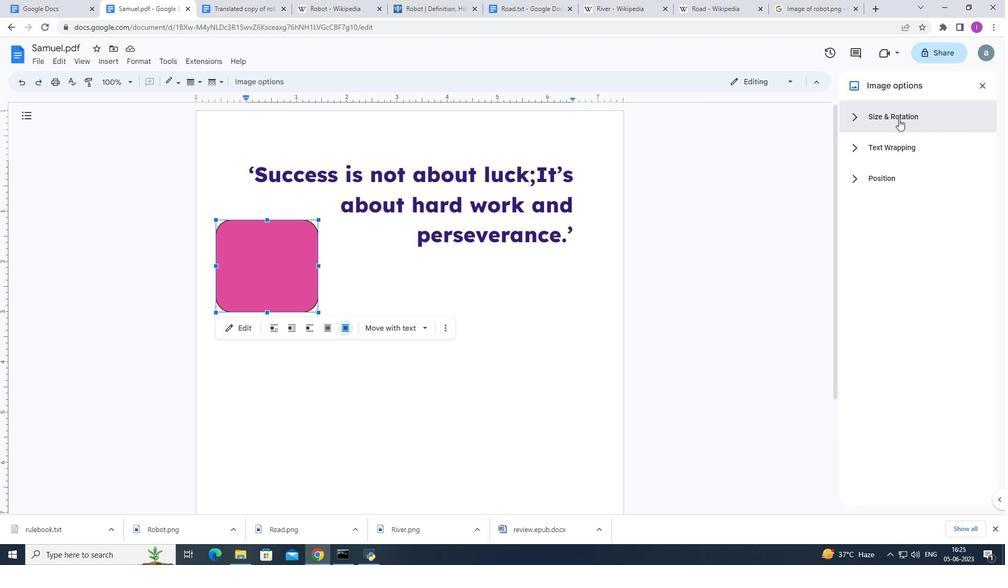 
Action: Mouse moved to (940, 168)
Screenshot: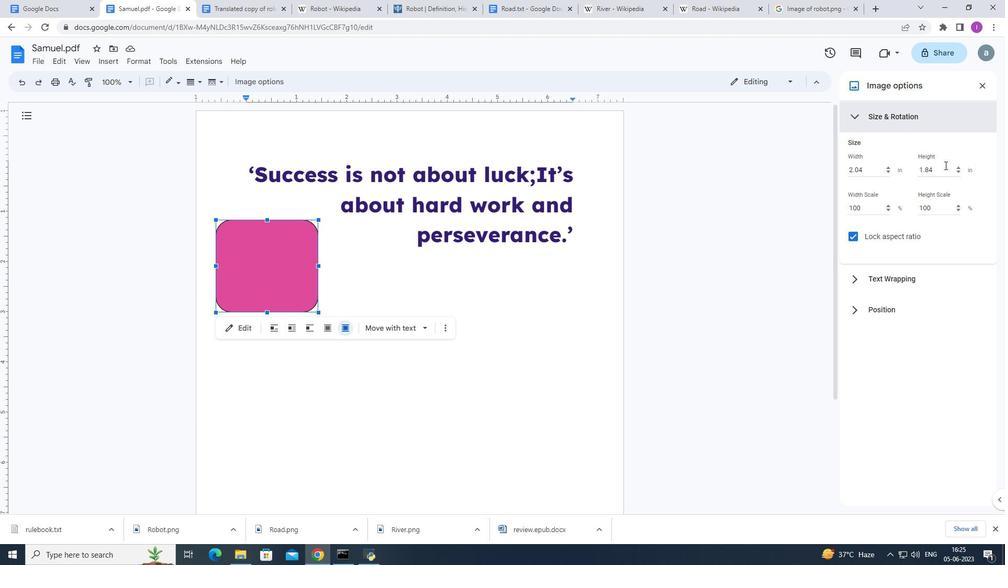 
Action: Mouse pressed left at (940, 168)
Screenshot: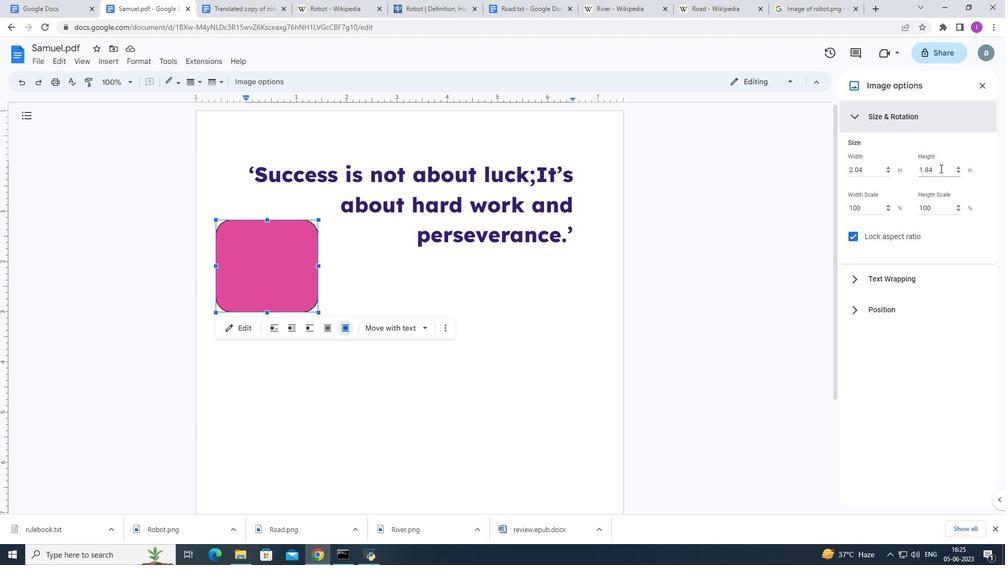 
Action: Mouse moved to (913, 173)
Screenshot: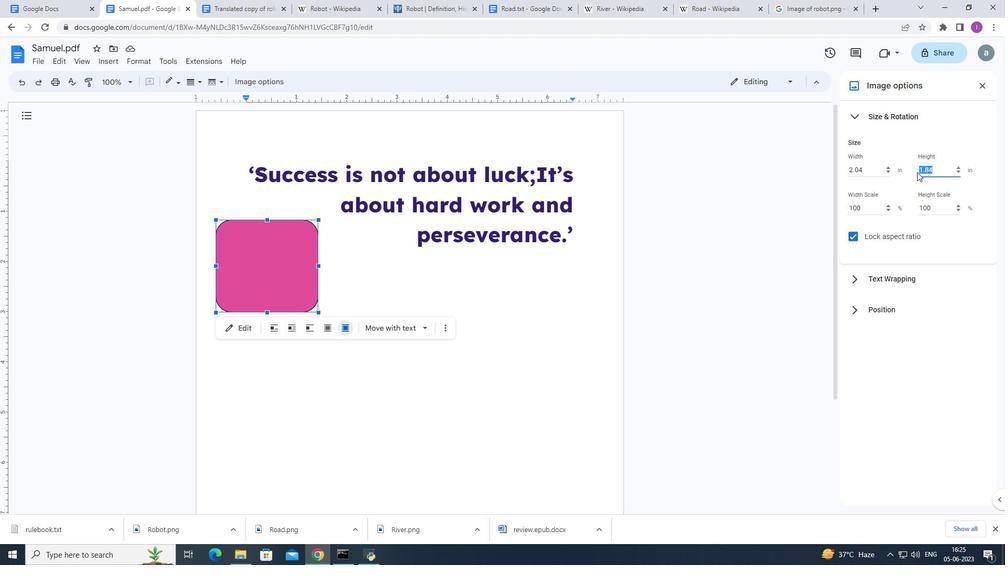 
Action: Key pressed 0.9
Screenshot: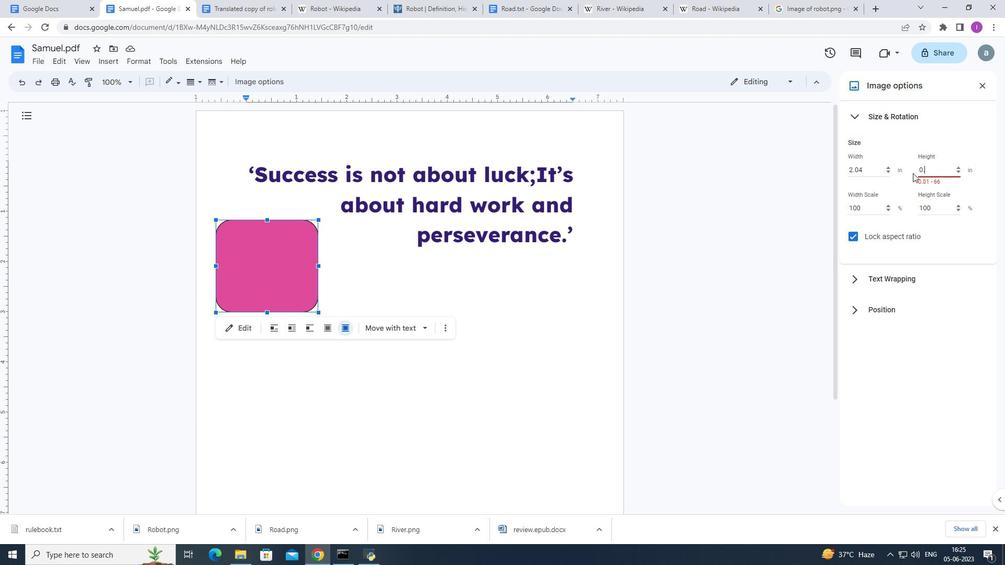 
Action: Mouse moved to (512, 320)
Screenshot: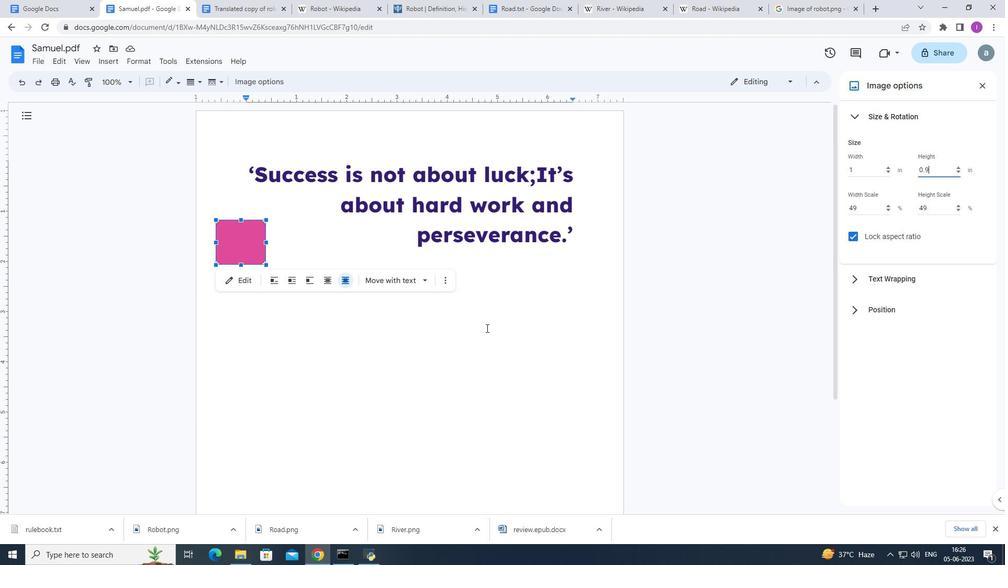 
Action: Mouse pressed left at (512, 320)
Screenshot: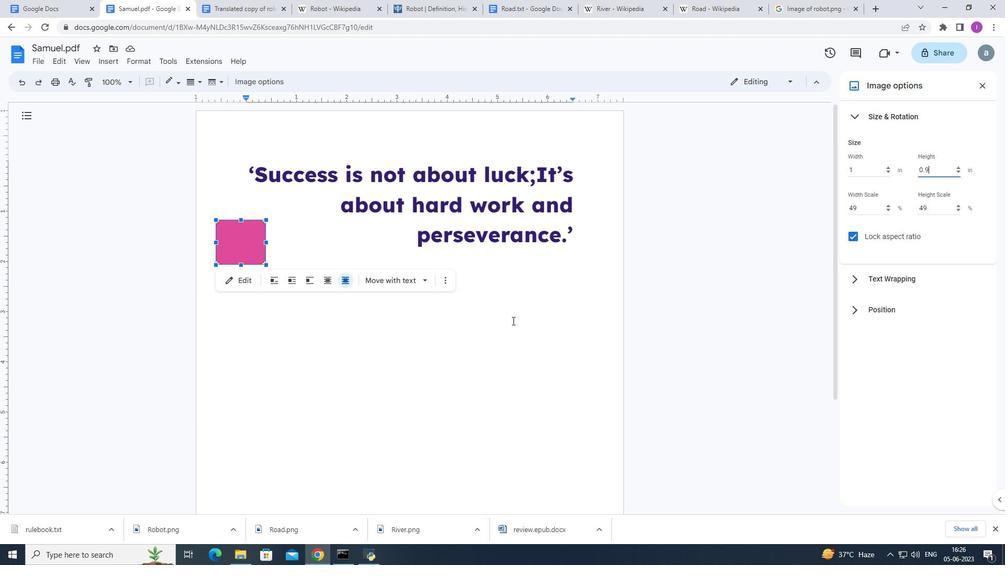 
Action: Mouse moved to (210, 114)
Screenshot: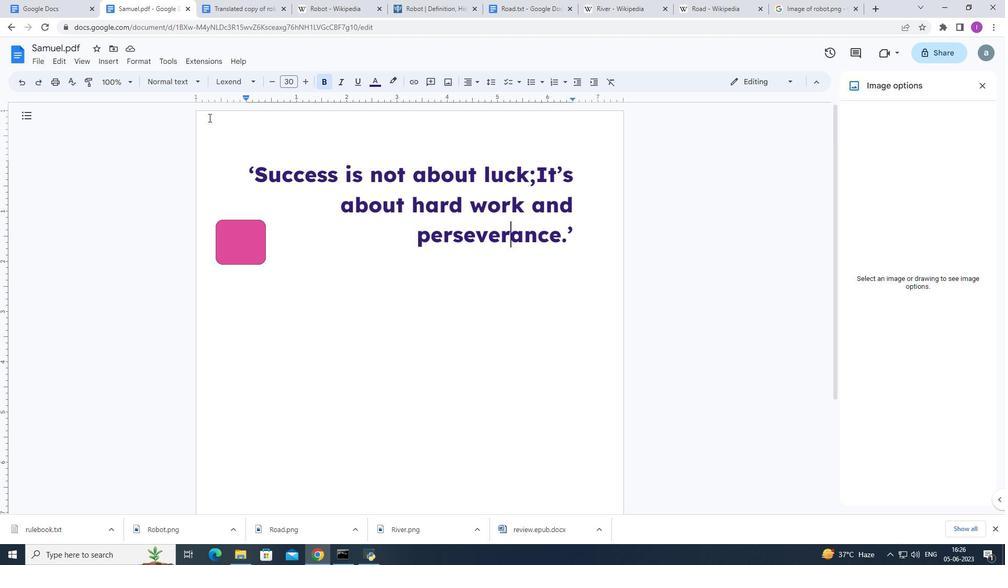 
